 Task: Search one way flight ticket for 5 adults, 1 child, 2 infants in seat and 1 infant on lap in business from Hartford: Bradley International Airport to Evansville: Evansville Regional Airport on 5-3-2023. Choice of flights is Singapure airlines. Number of bags: 1 carry on bag. Price is upto 110000. Outbound departure time preference is 13:45.
Action: Mouse moved to (356, 147)
Screenshot: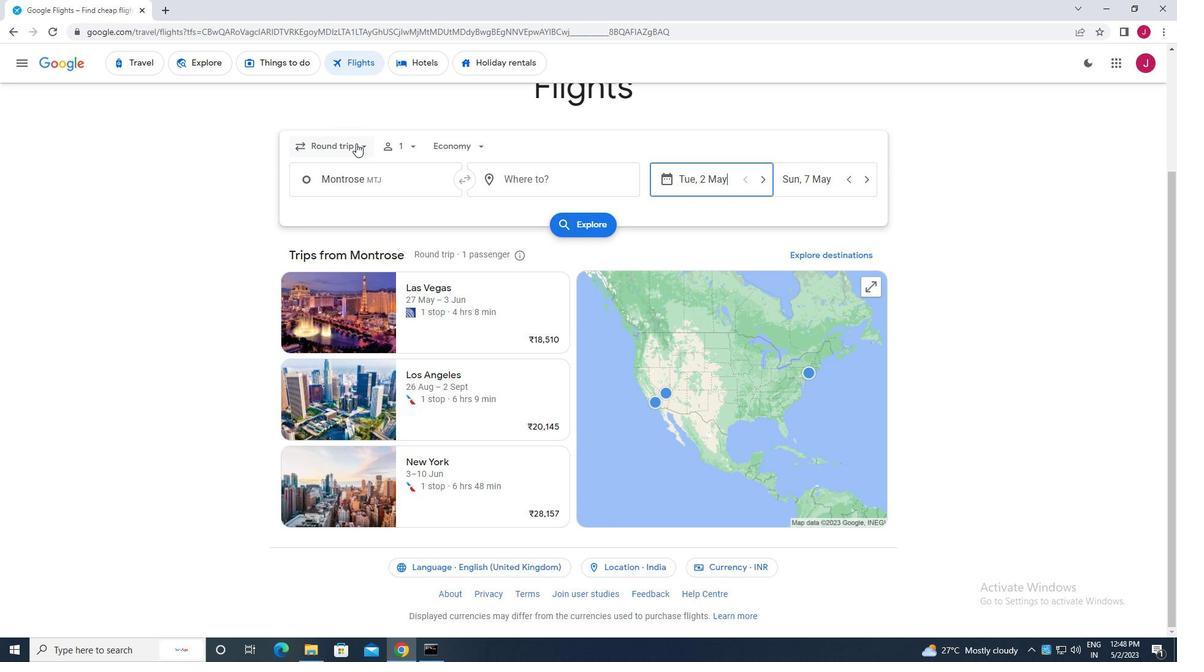 
Action: Mouse pressed left at (356, 147)
Screenshot: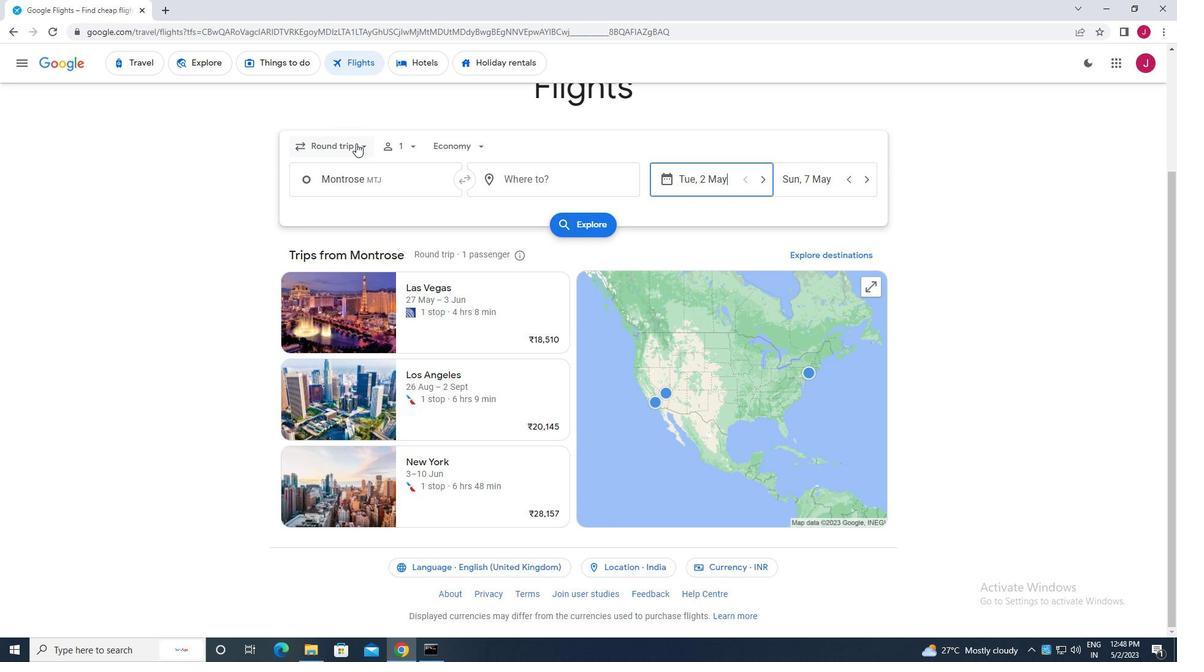 
Action: Mouse moved to (352, 202)
Screenshot: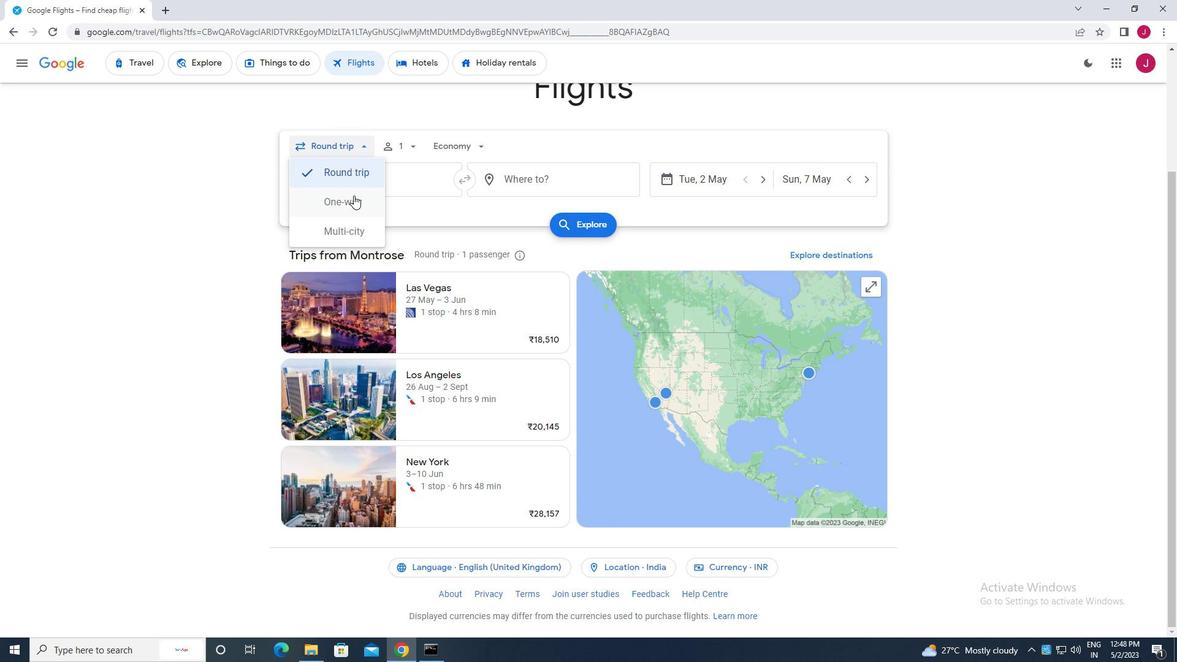 
Action: Mouse pressed left at (352, 202)
Screenshot: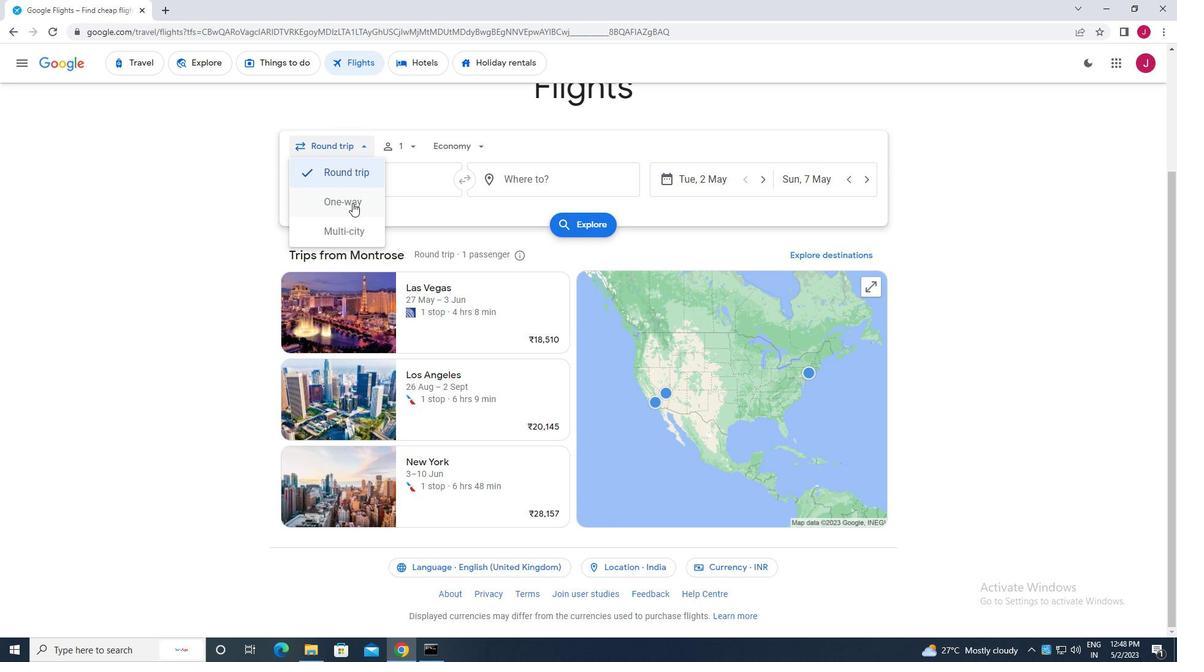 
Action: Mouse moved to (411, 149)
Screenshot: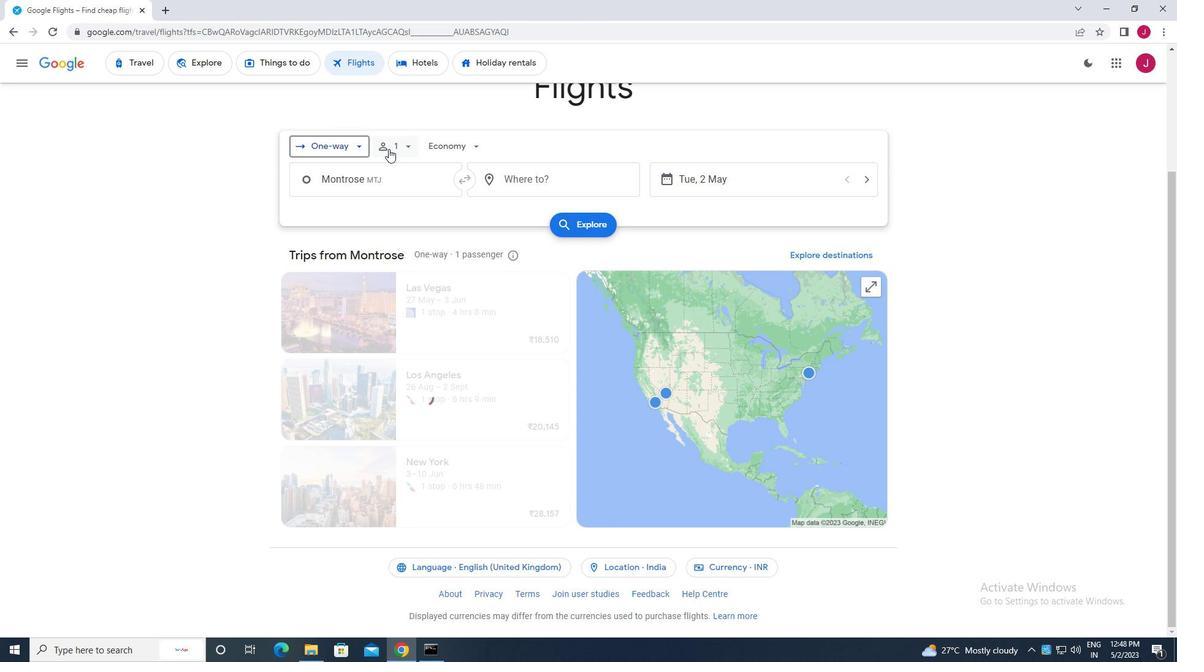 
Action: Mouse pressed left at (411, 149)
Screenshot: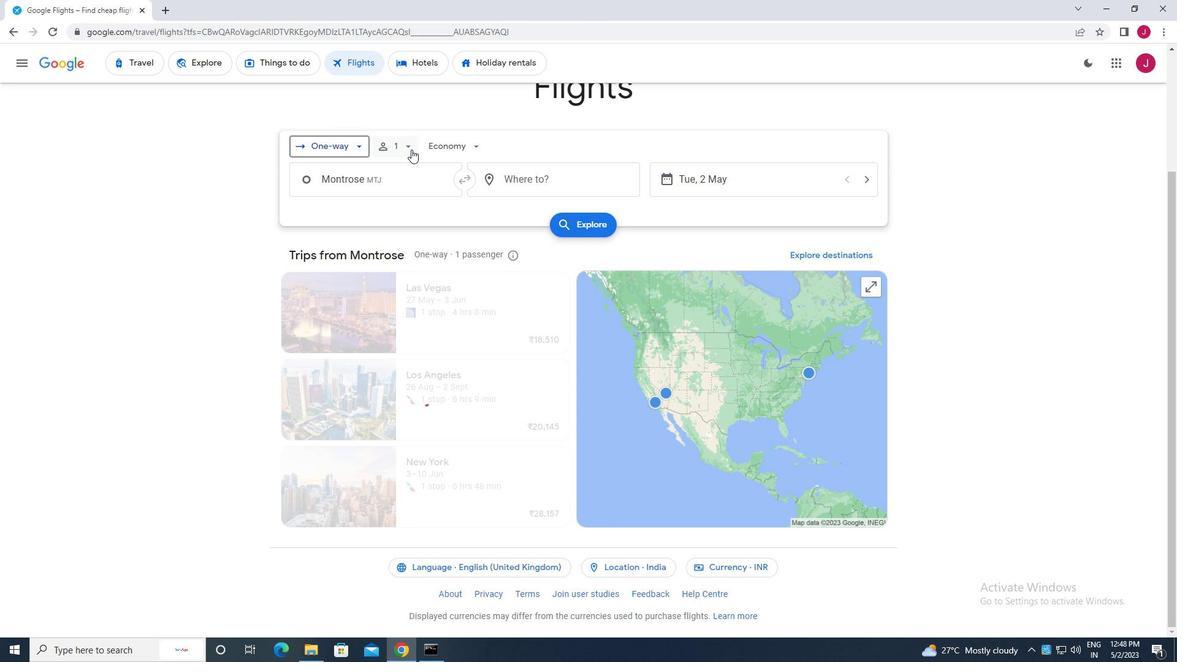 
Action: Mouse moved to (503, 178)
Screenshot: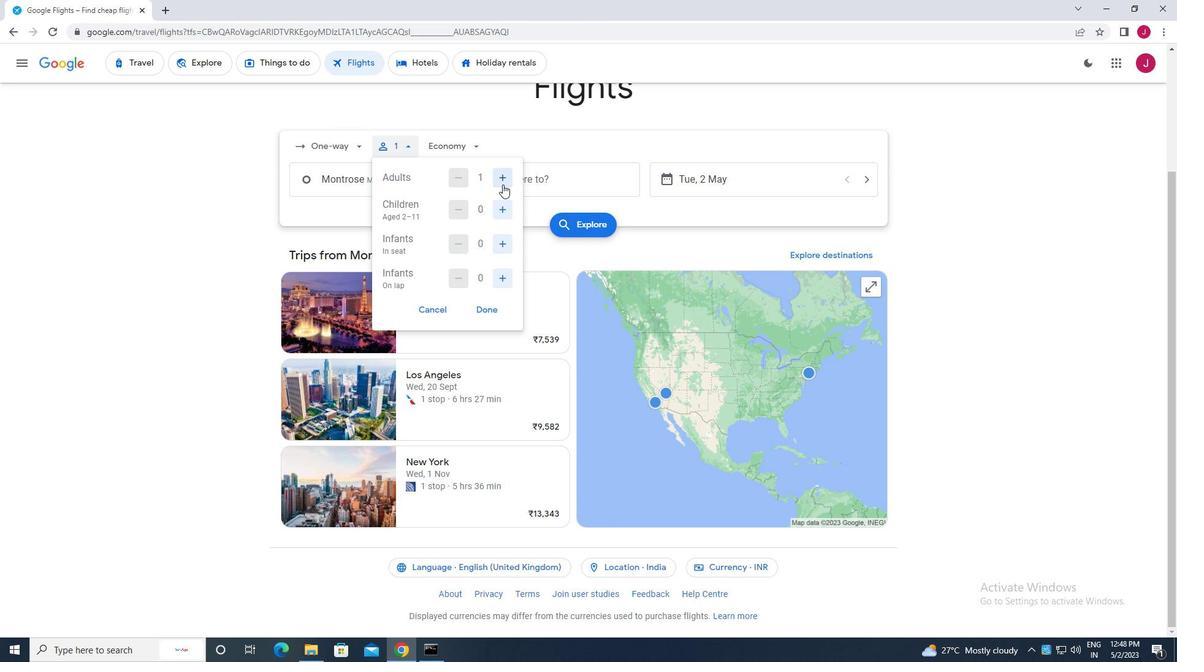 
Action: Mouse pressed left at (503, 178)
Screenshot: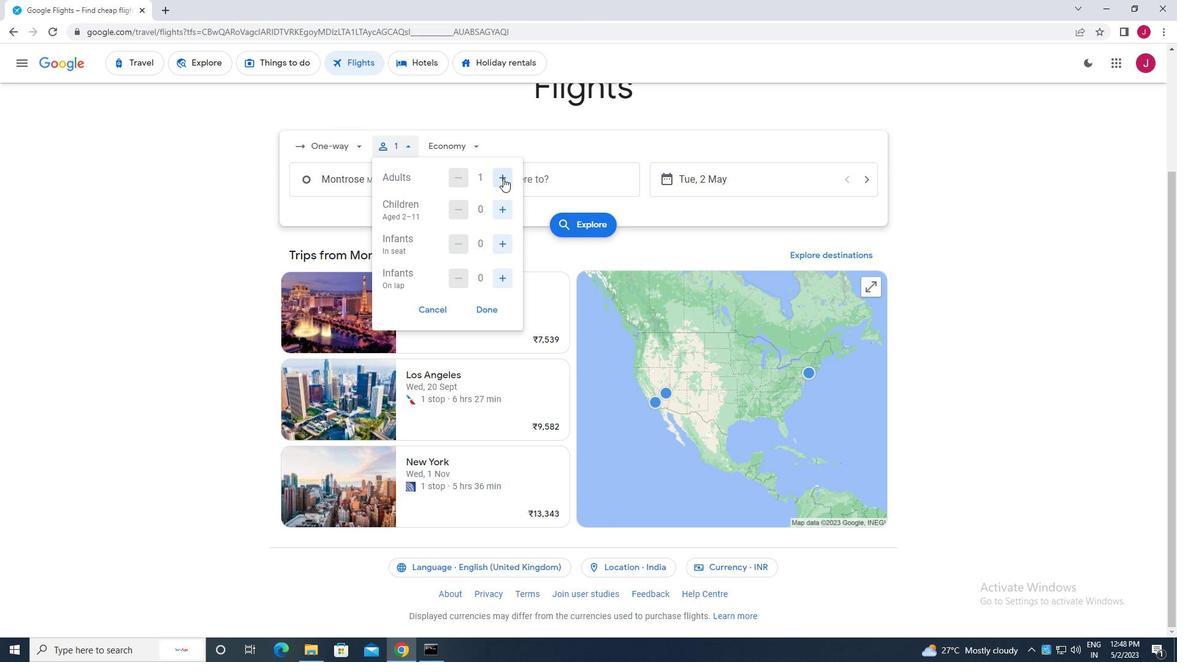 
Action: Mouse pressed left at (503, 178)
Screenshot: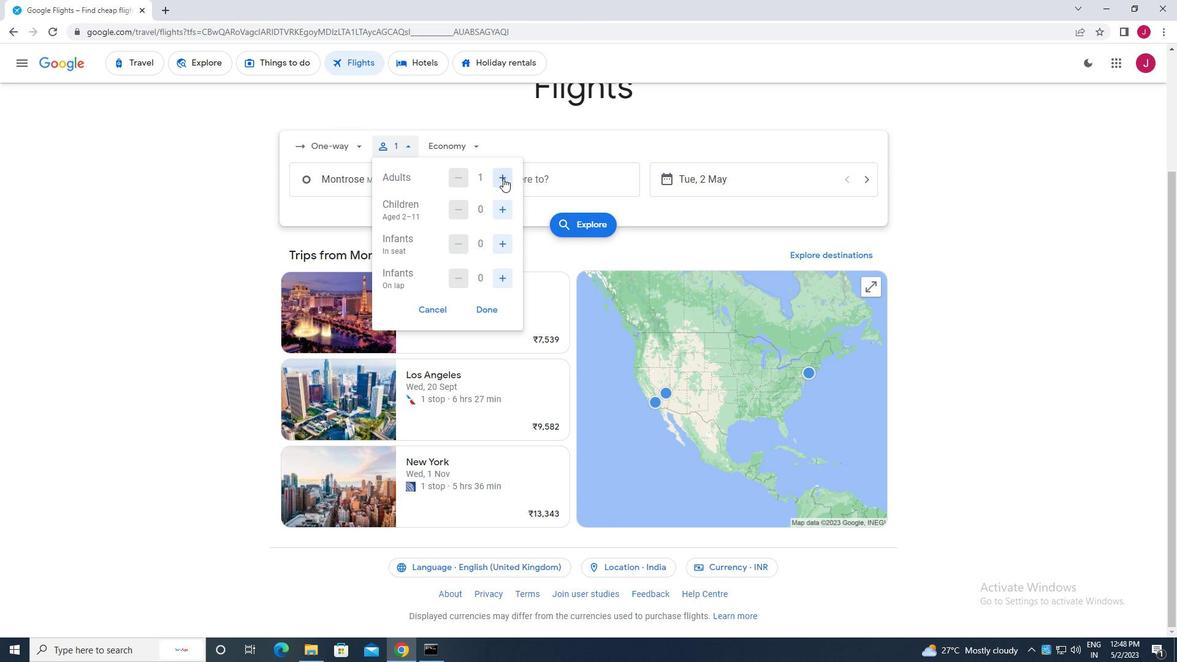 
Action: Mouse pressed left at (503, 178)
Screenshot: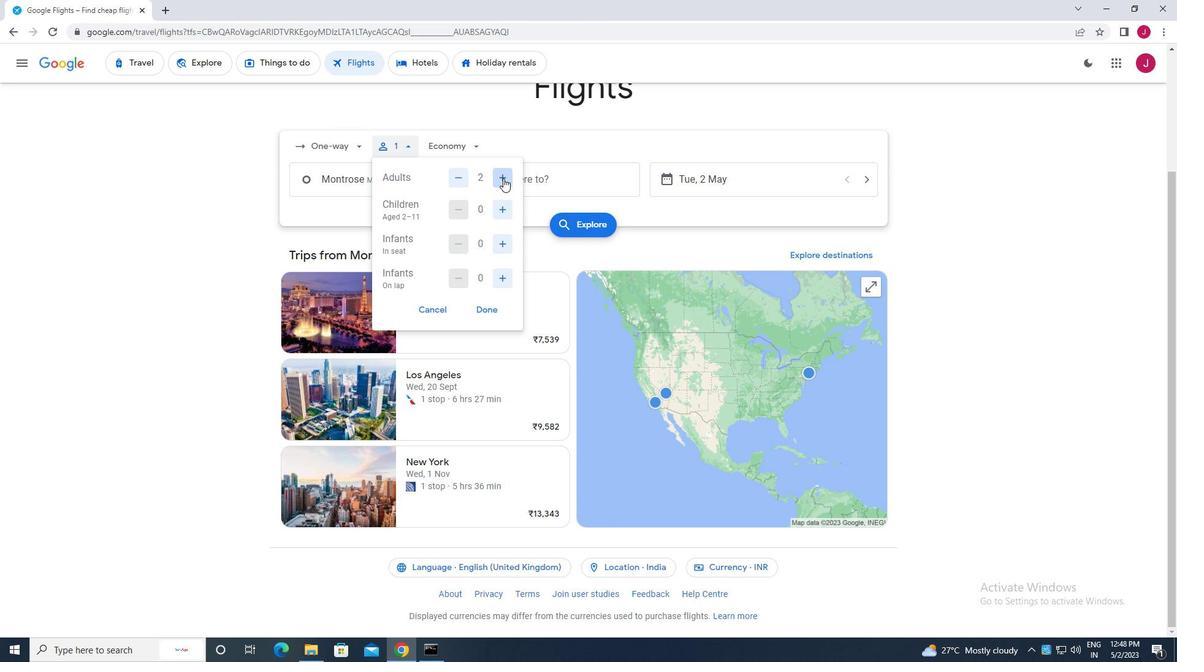 
Action: Mouse pressed left at (503, 178)
Screenshot: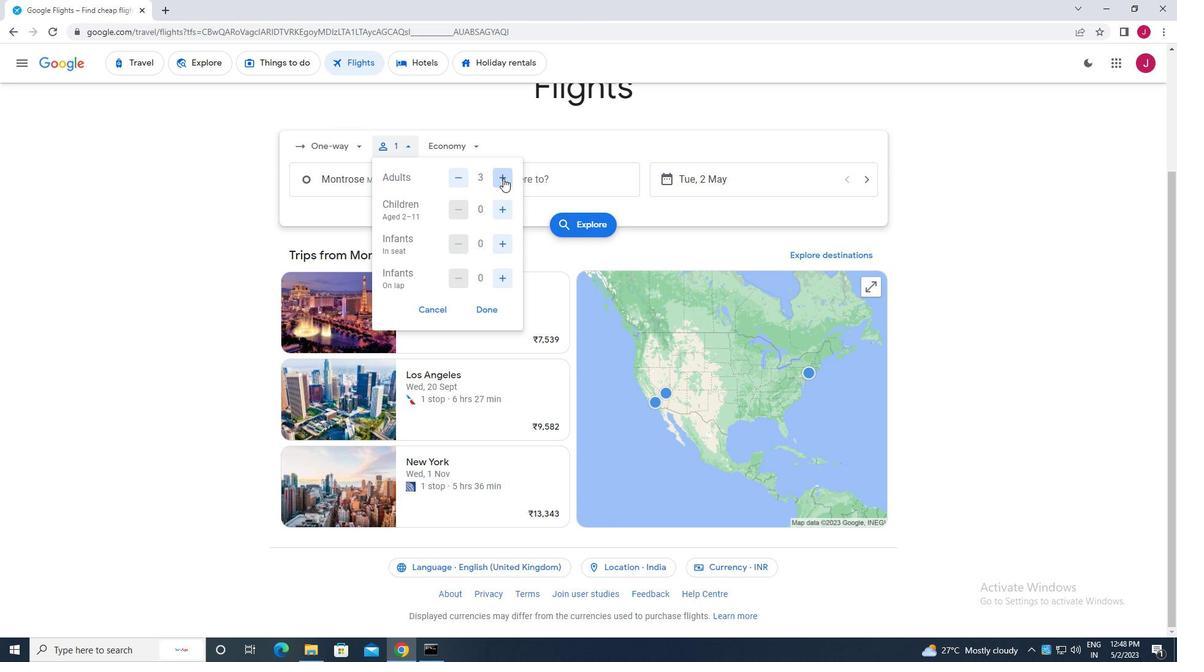 
Action: Mouse moved to (509, 207)
Screenshot: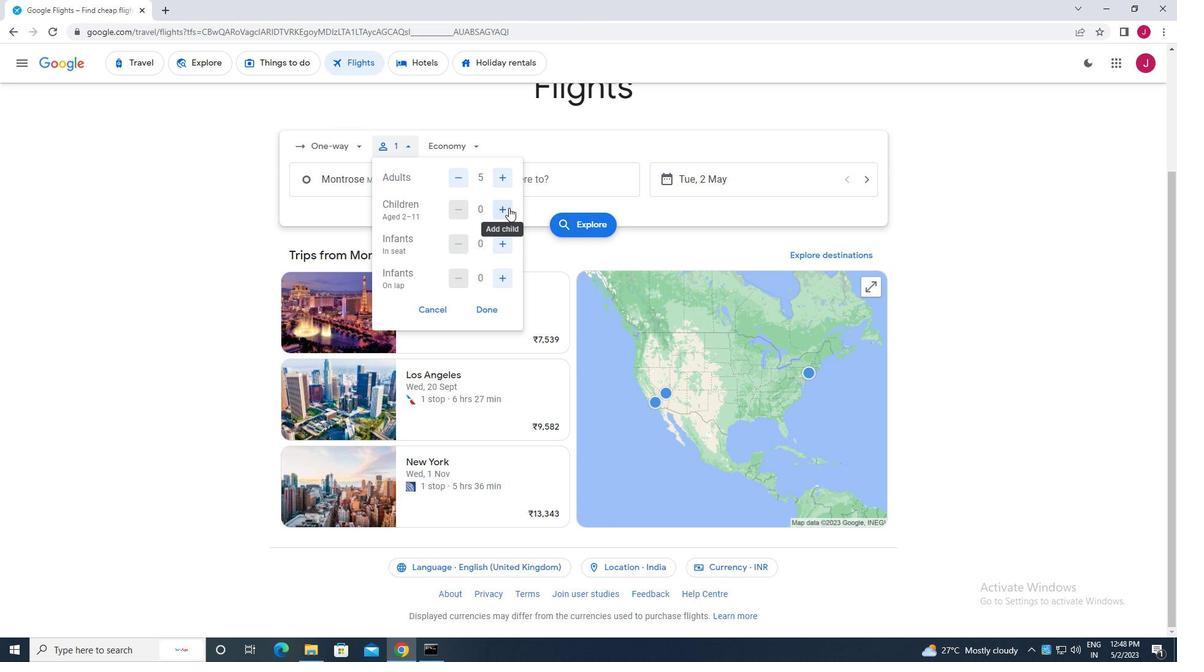 
Action: Mouse pressed left at (509, 207)
Screenshot: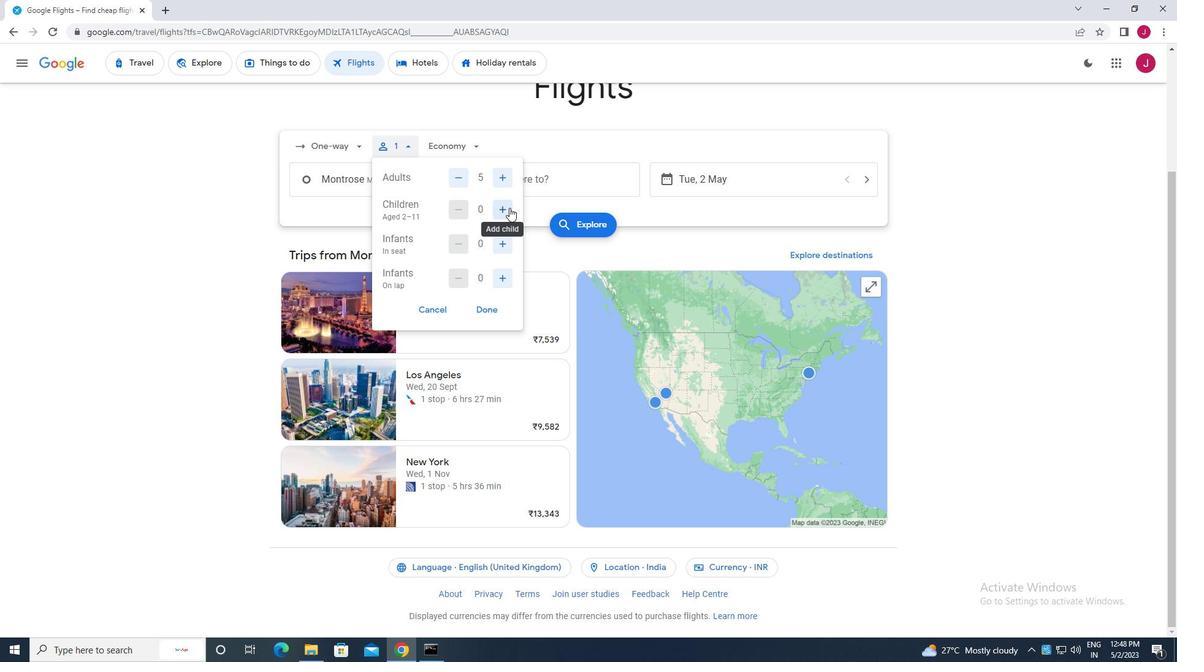 
Action: Mouse moved to (505, 243)
Screenshot: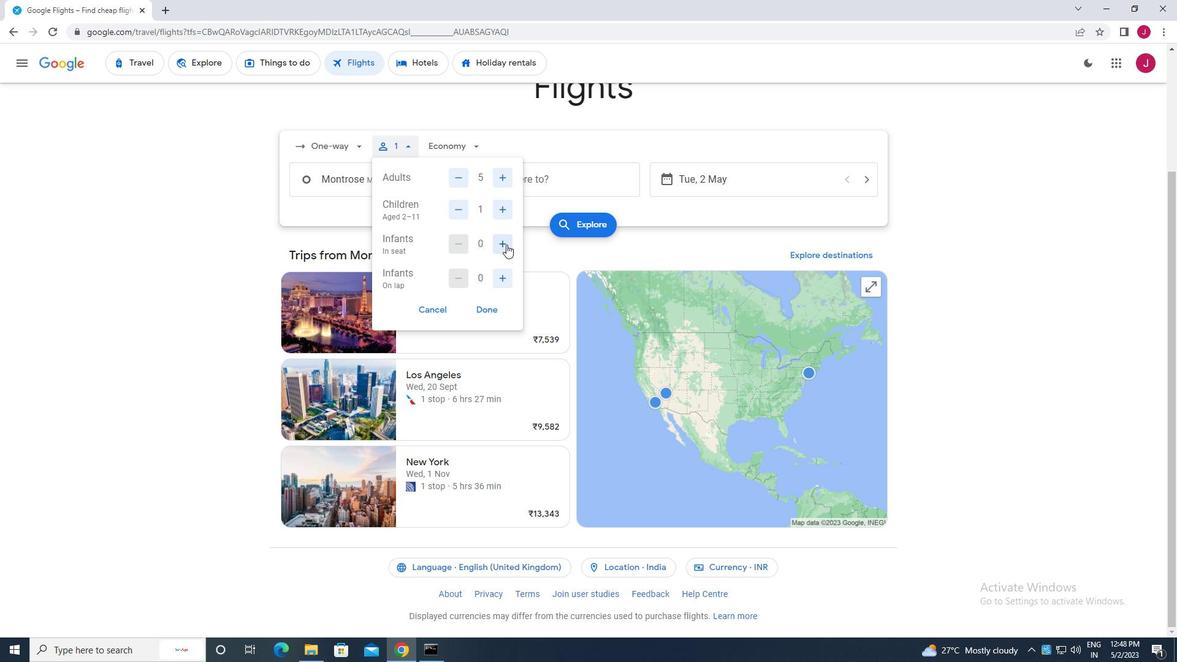 
Action: Mouse pressed left at (505, 243)
Screenshot: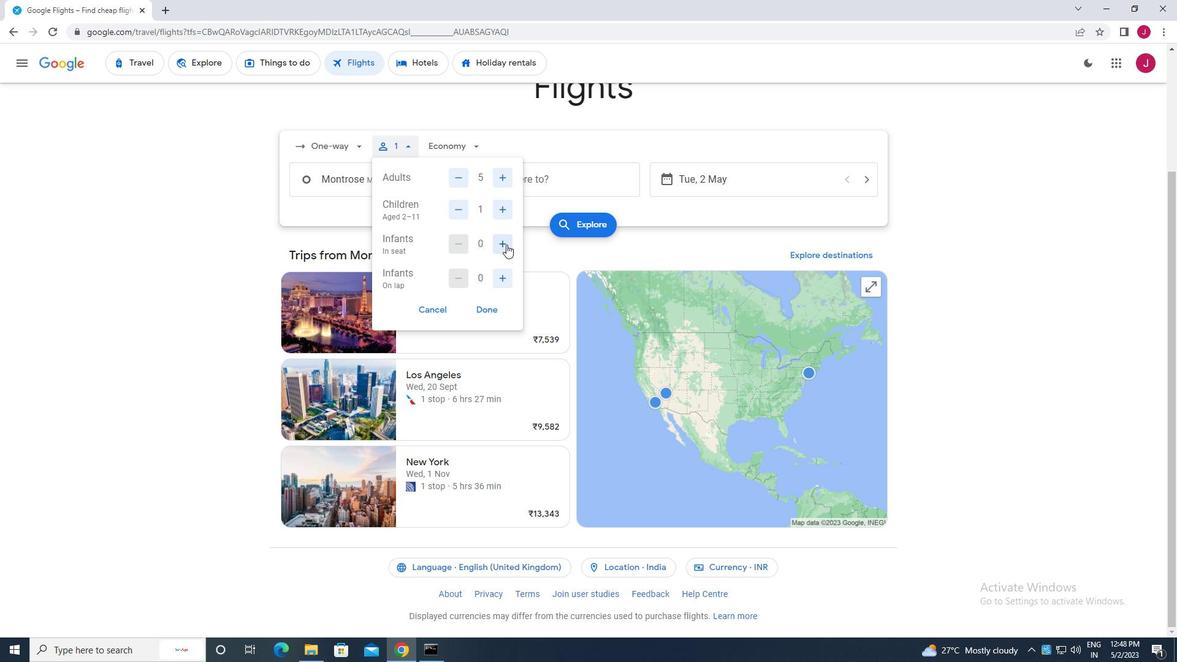 
Action: Mouse pressed left at (505, 243)
Screenshot: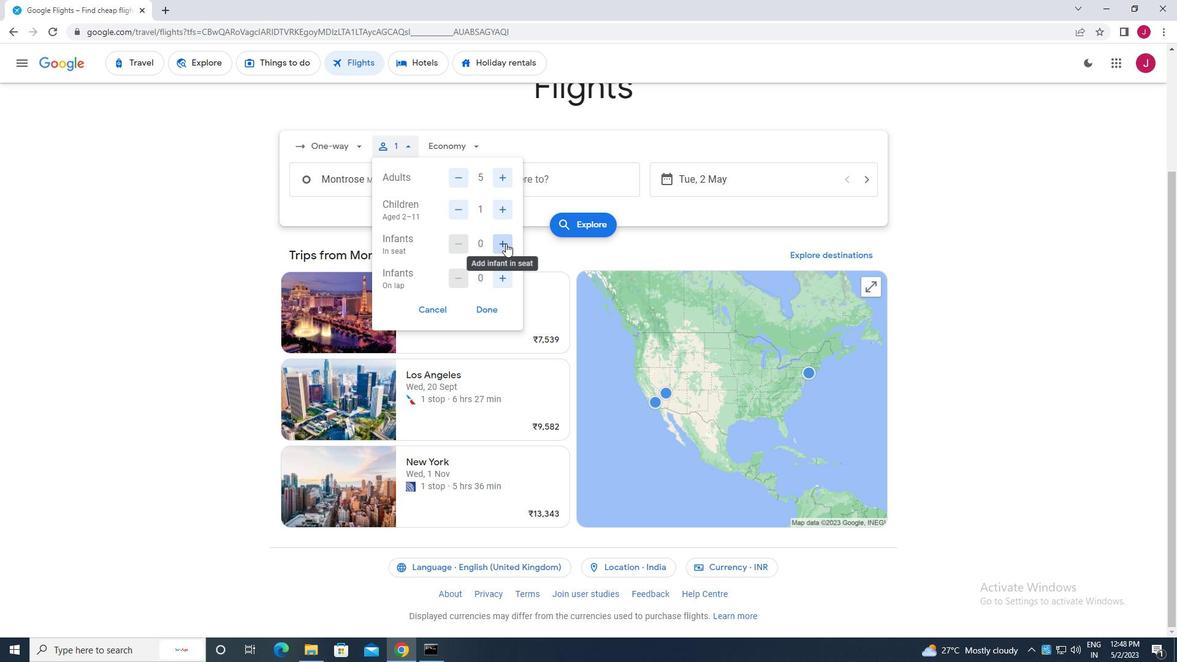 
Action: Mouse moved to (504, 278)
Screenshot: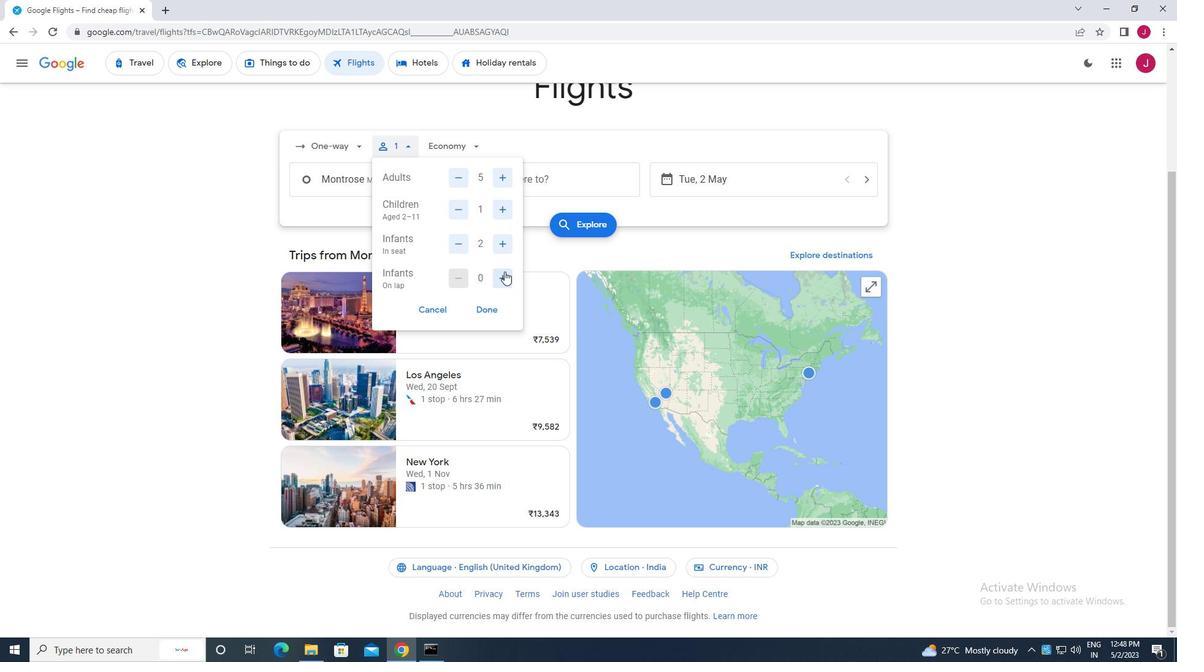 
Action: Mouse pressed left at (504, 278)
Screenshot: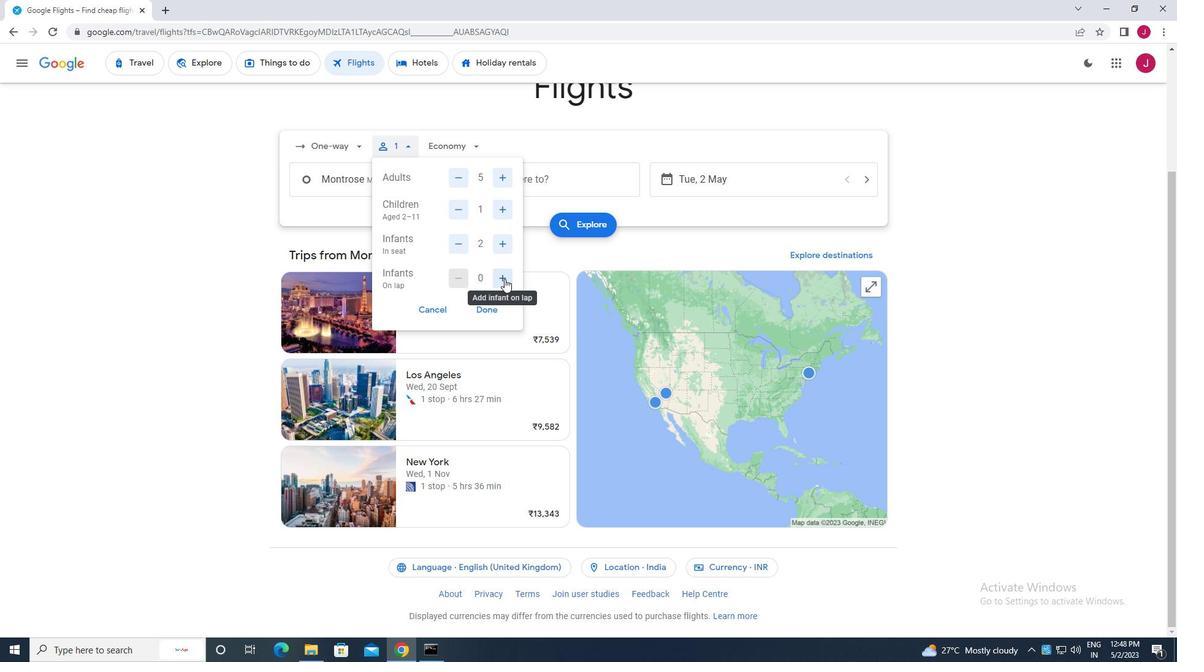 
Action: Mouse moved to (487, 304)
Screenshot: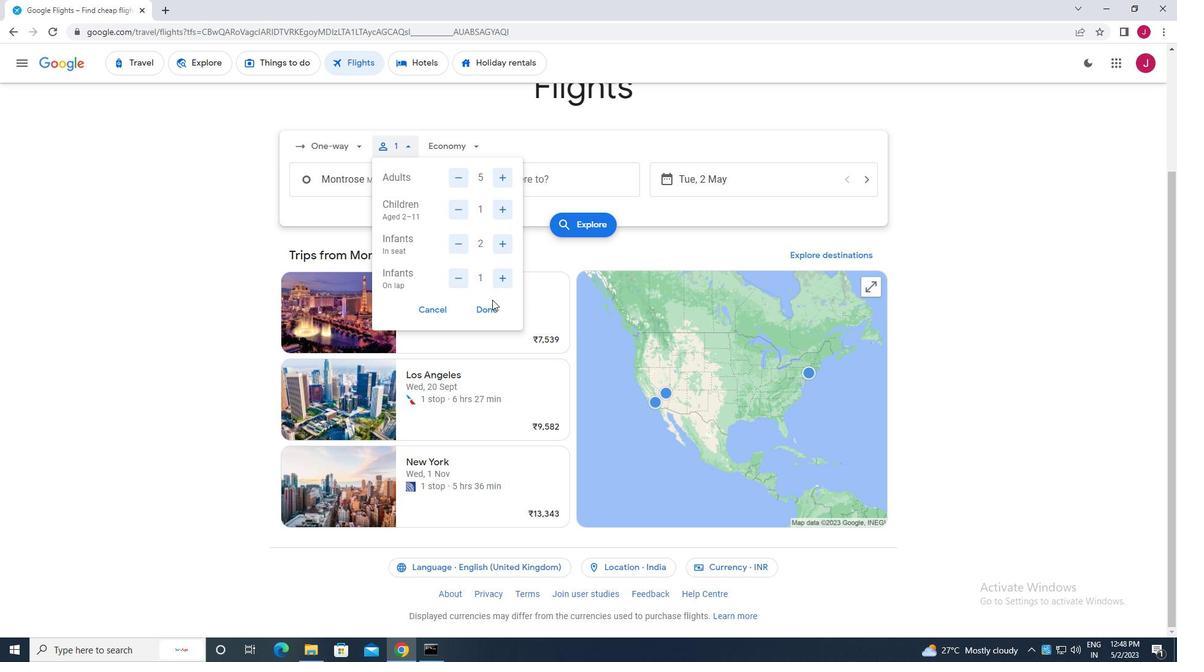 
Action: Mouse pressed left at (487, 304)
Screenshot: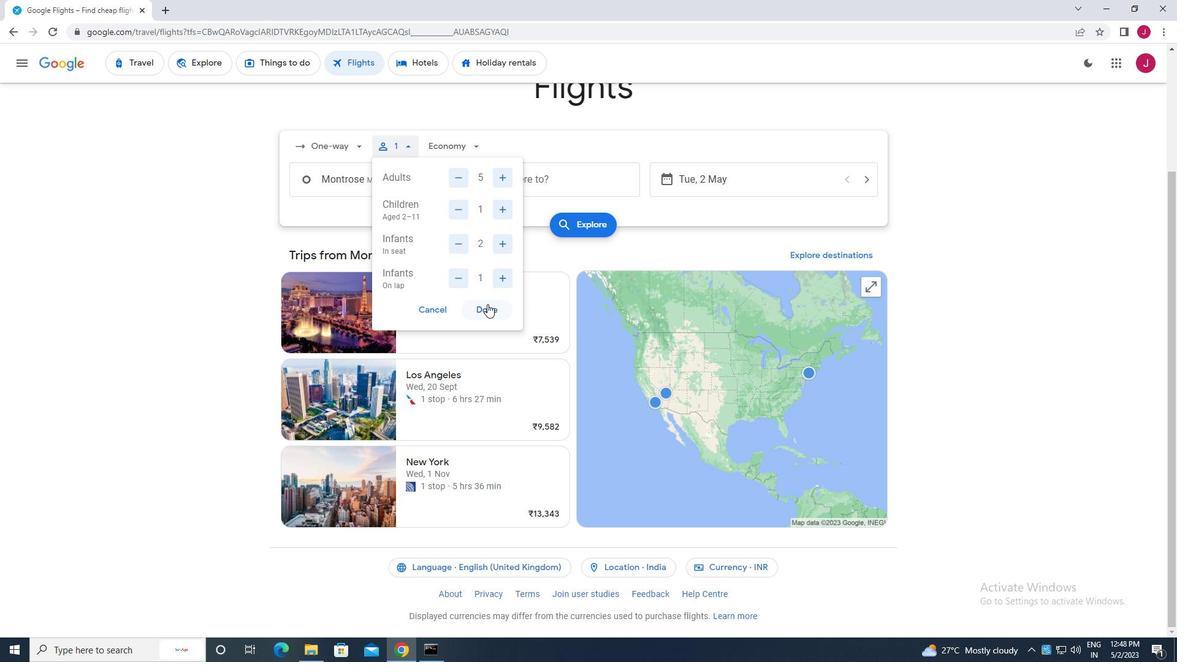 
Action: Mouse moved to (462, 148)
Screenshot: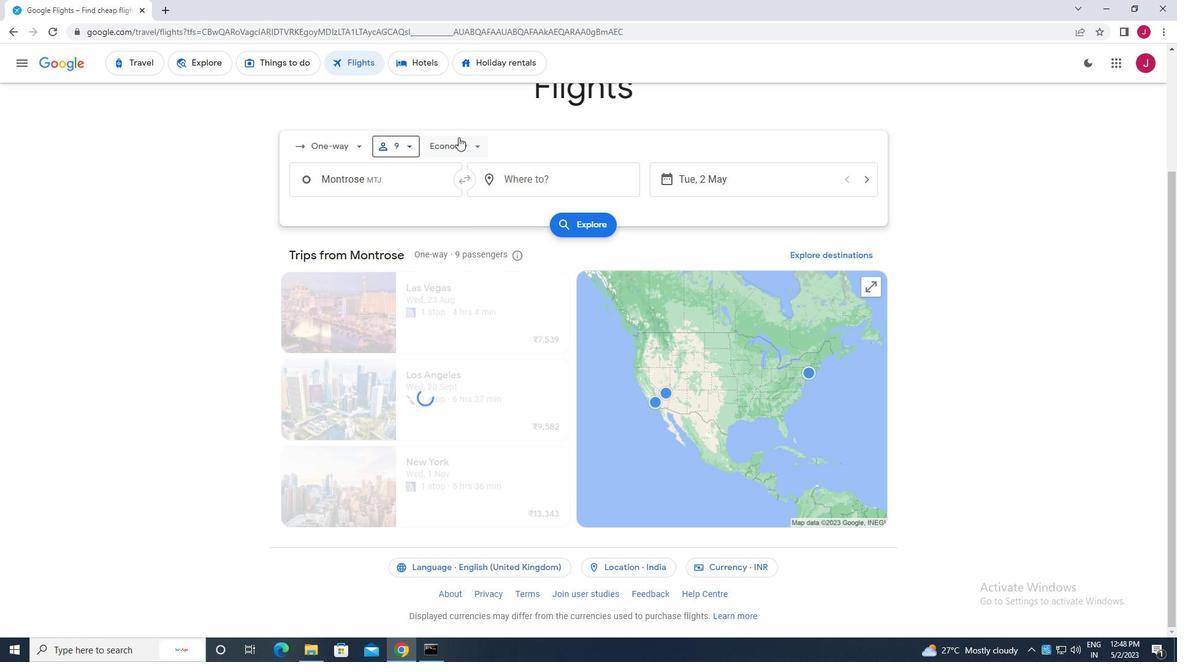 
Action: Mouse pressed left at (462, 148)
Screenshot: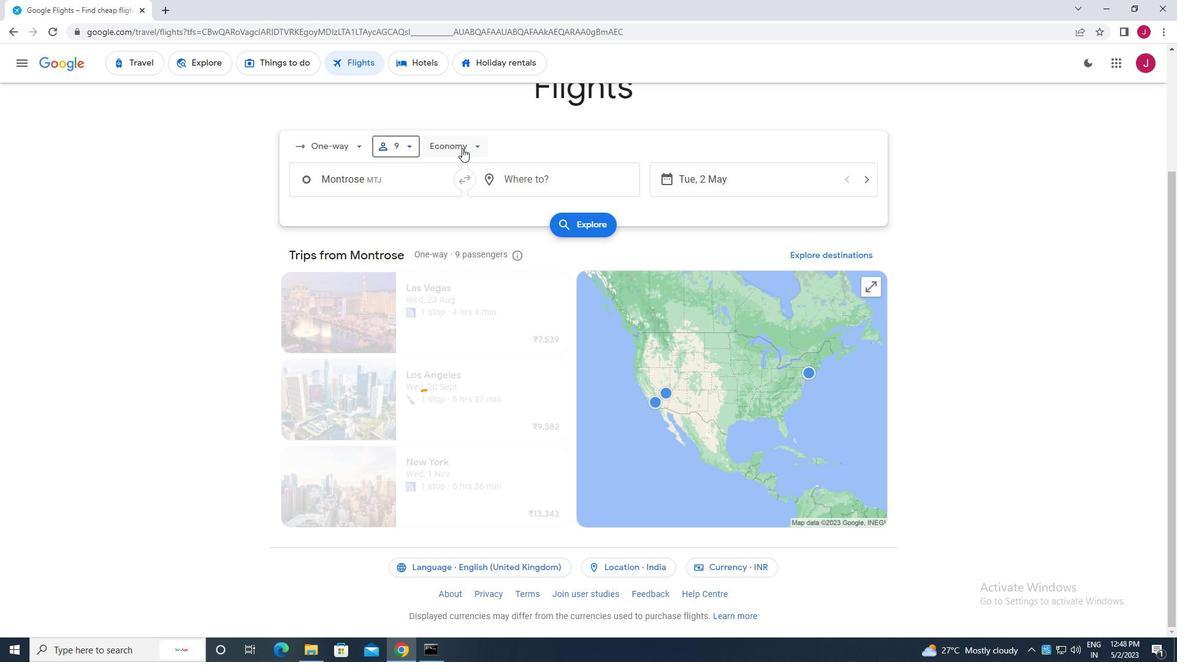 
Action: Mouse moved to (472, 233)
Screenshot: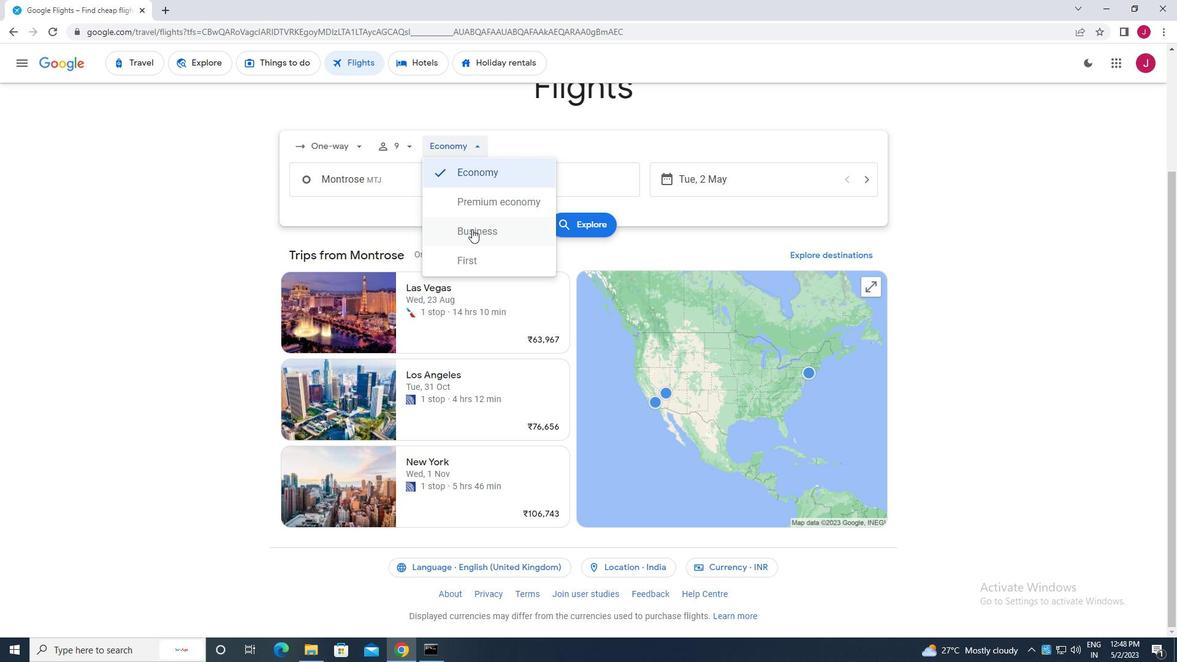 
Action: Mouse pressed left at (472, 233)
Screenshot: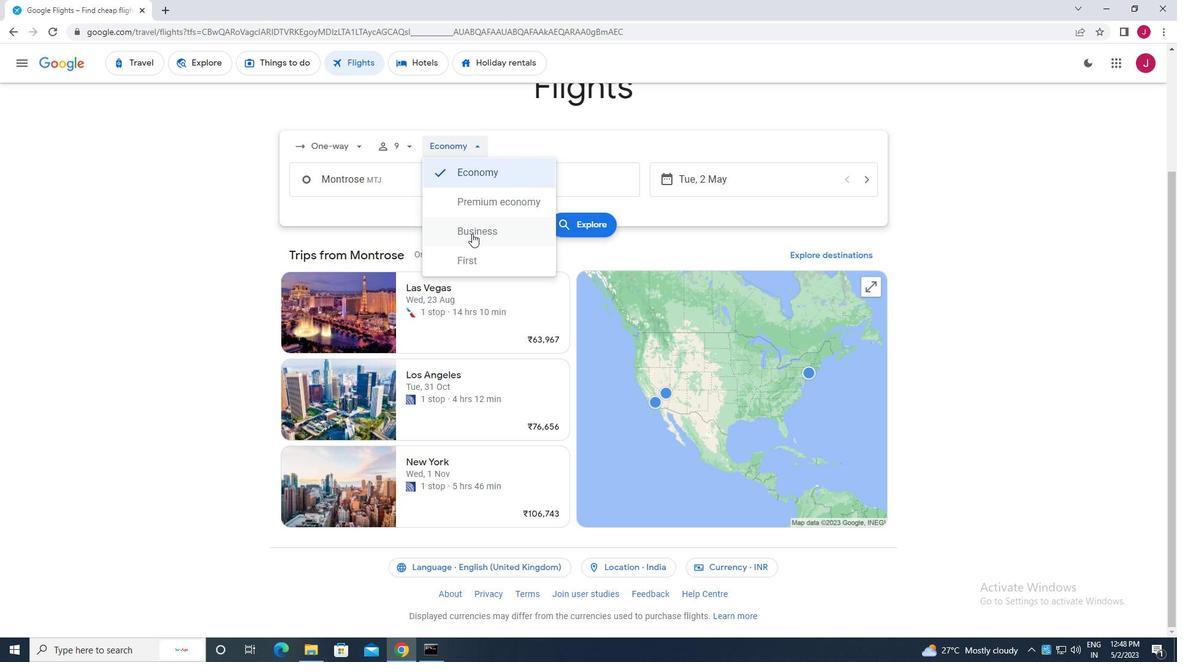 
Action: Mouse moved to (401, 182)
Screenshot: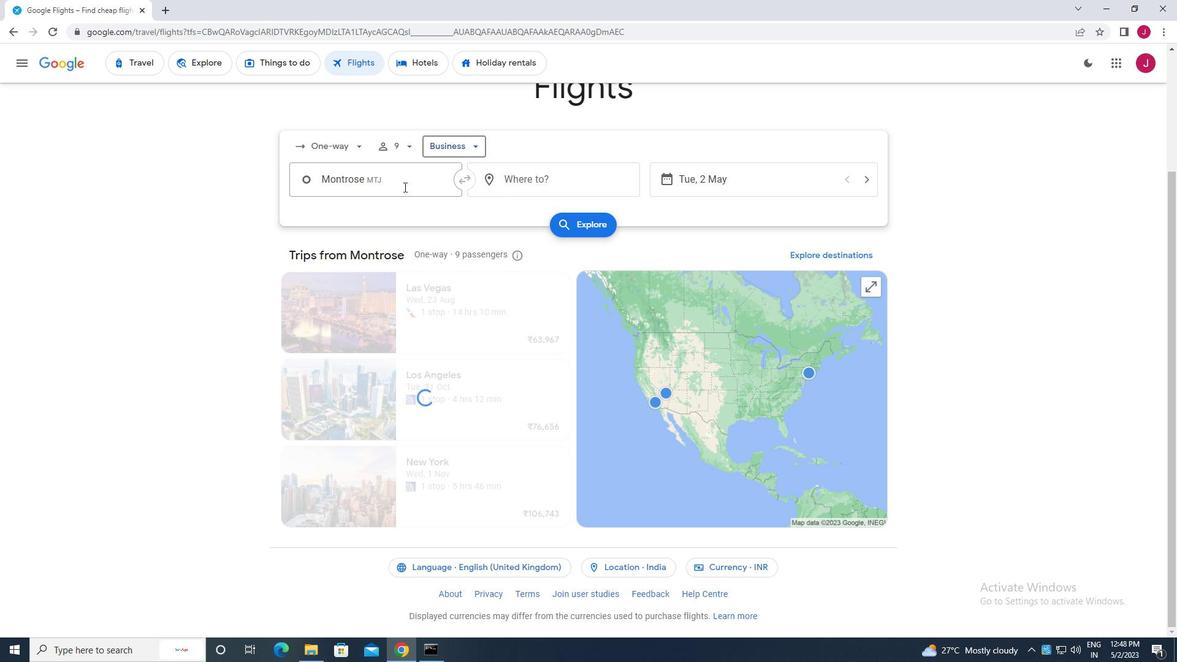 
Action: Mouse pressed left at (401, 182)
Screenshot: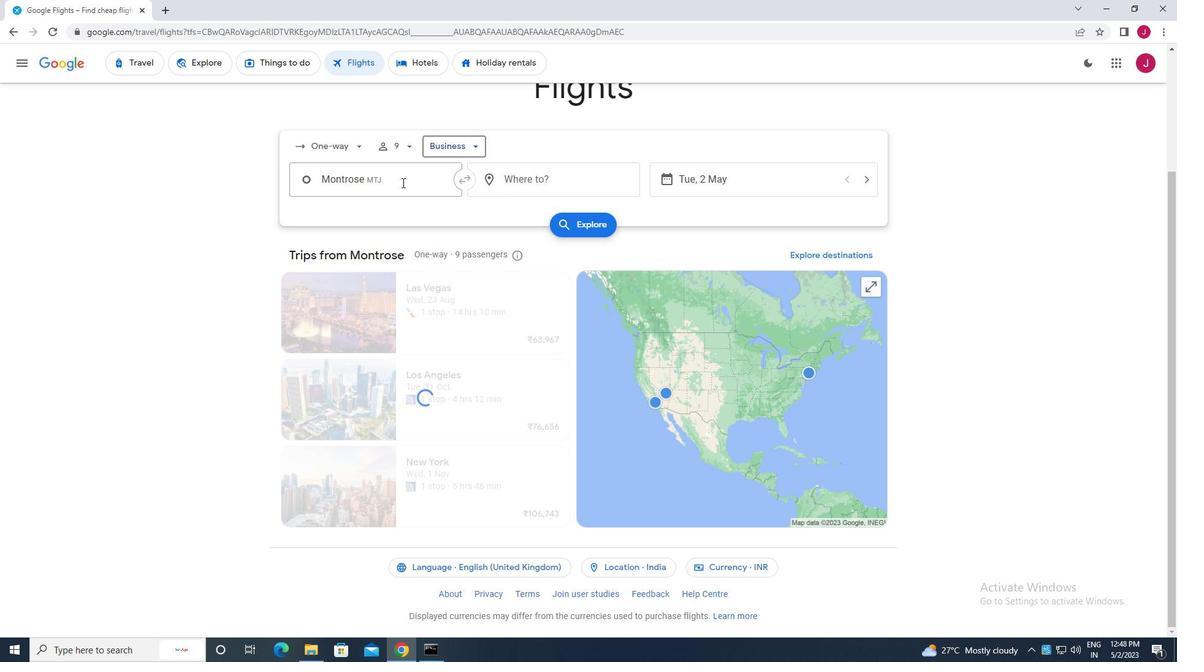 
Action: Mouse moved to (401, 182)
Screenshot: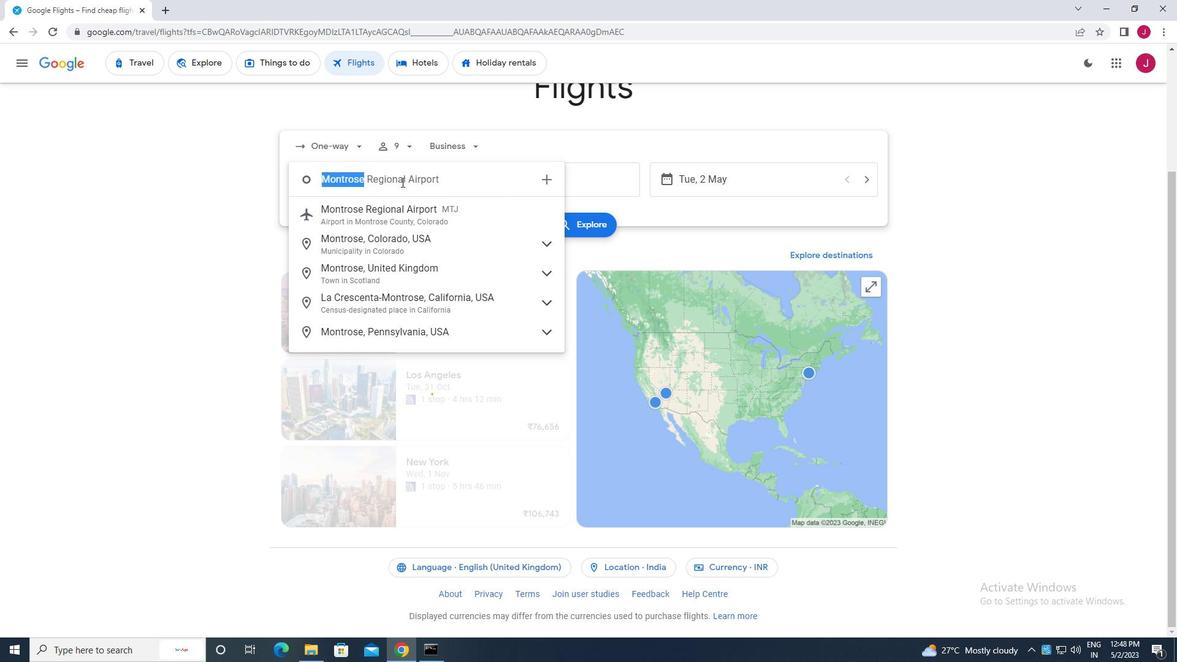 
Action: Key pressed hartford
Screenshot: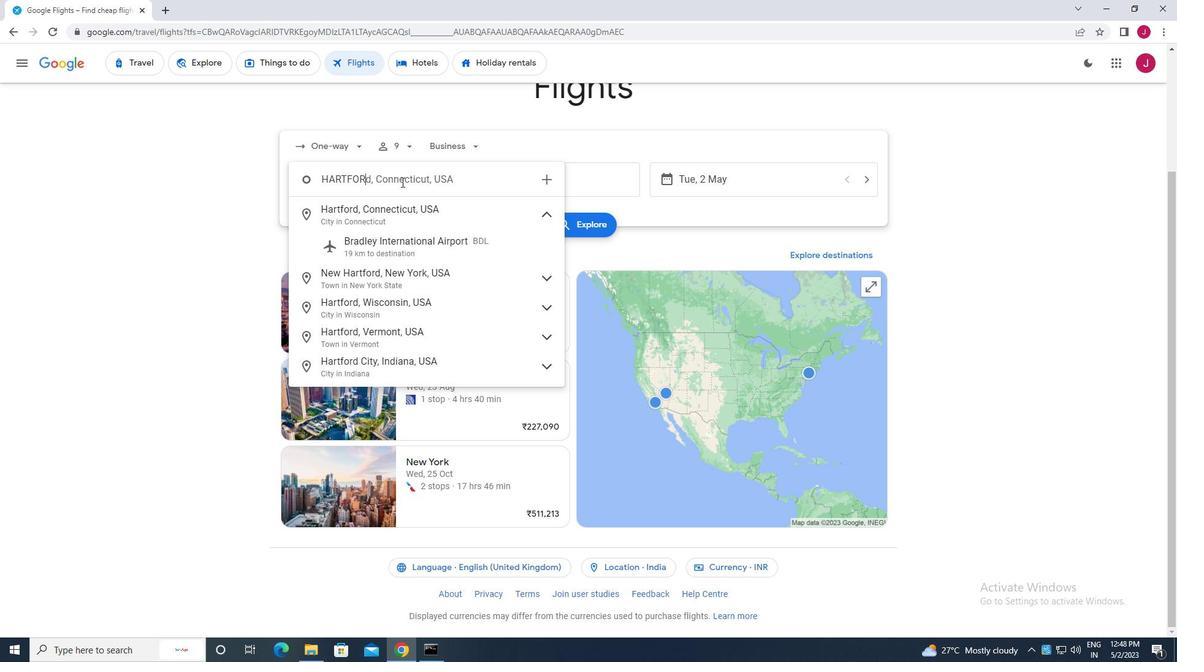 
Action: Mouse moved to (408, 242)
Screenshot: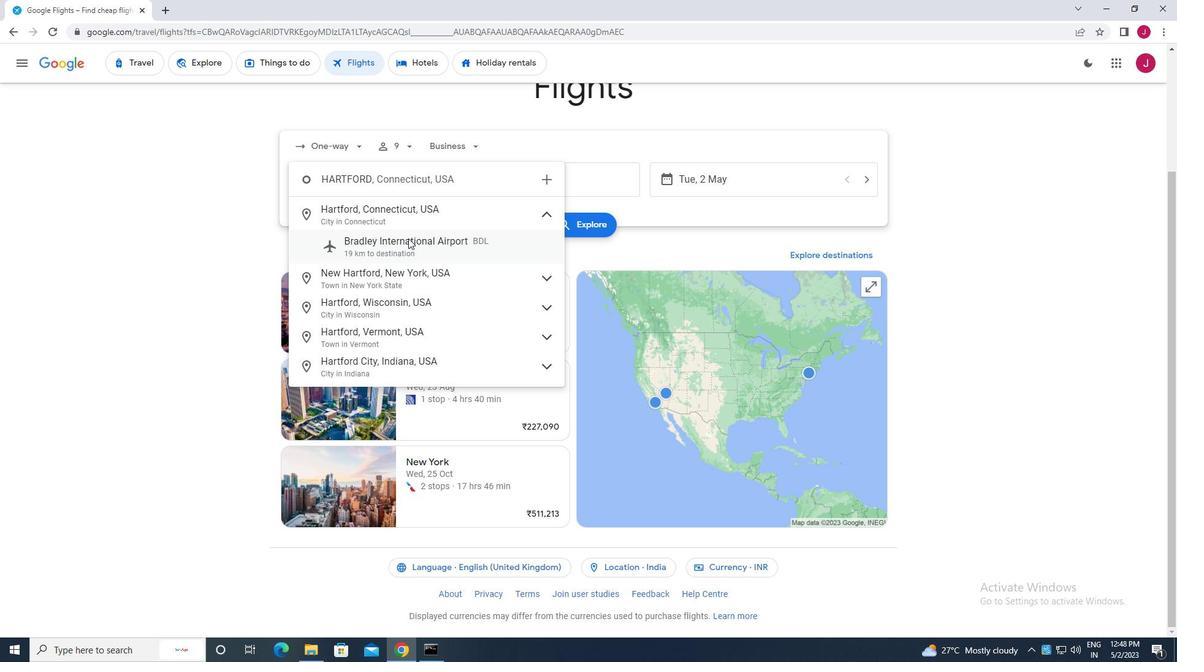 
Action: Mouse pressed left at (408, 242)
Screenshot: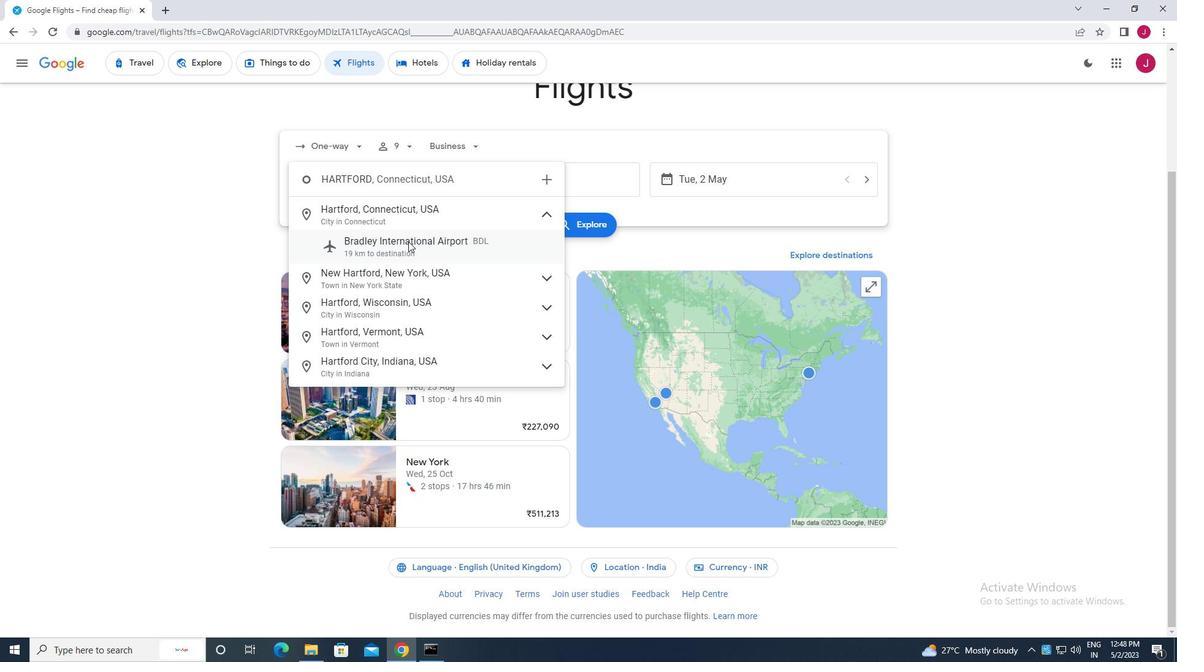 
Action: Mouse moved to (527, 186)
Screenshot: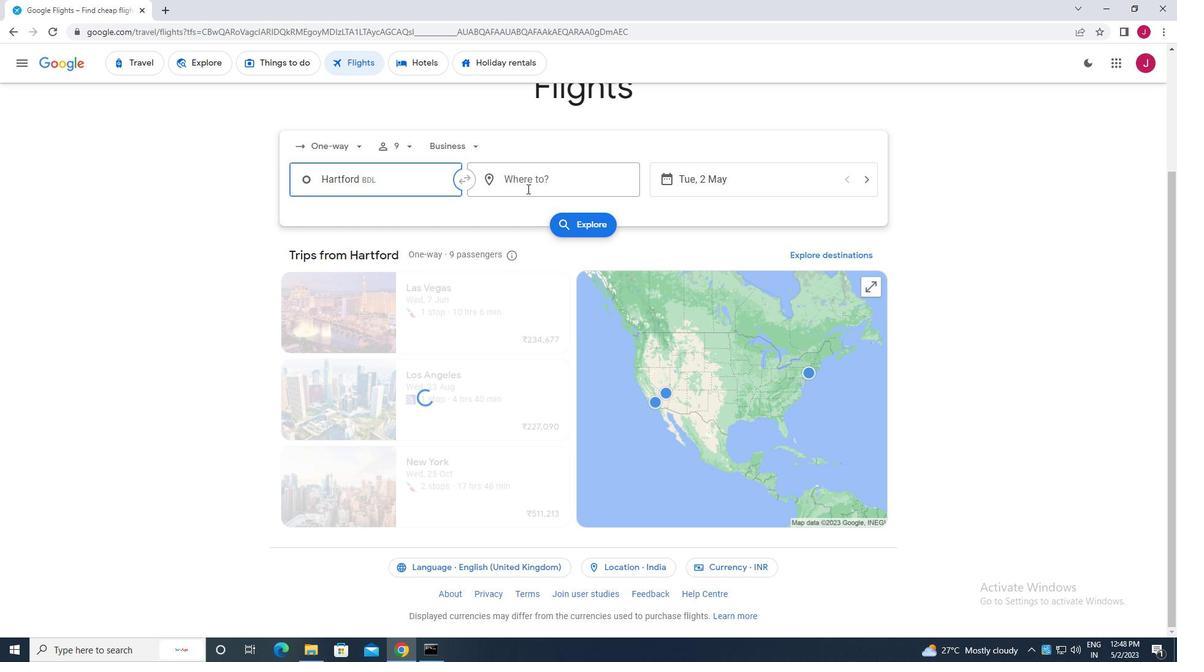 
Action: Mouse pressed left at (527, 186)
Screenshot: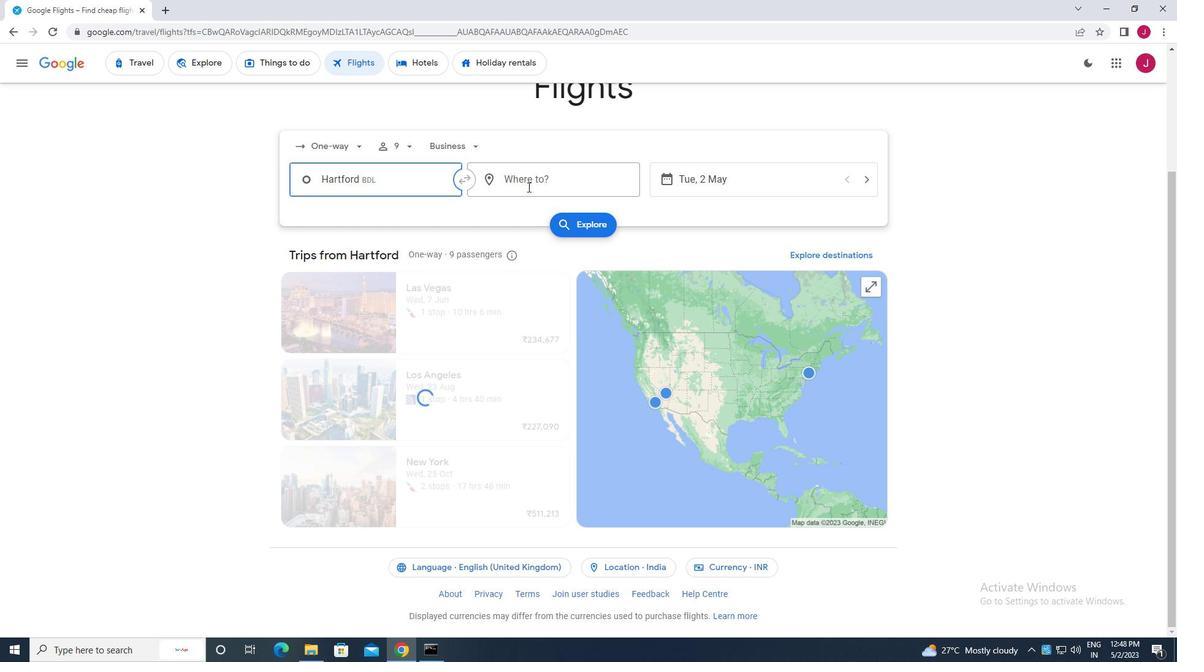 
Action: Mouse moved to (527, 187)
Screenshot: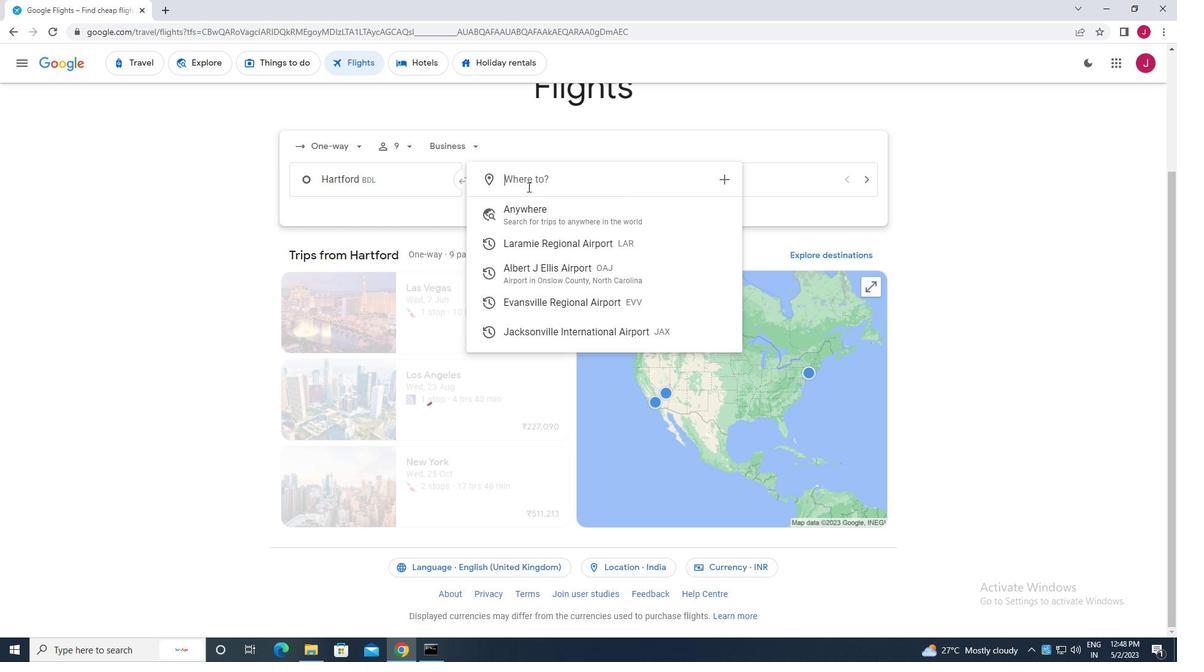 
Action: Key pressed evans
Screenshot: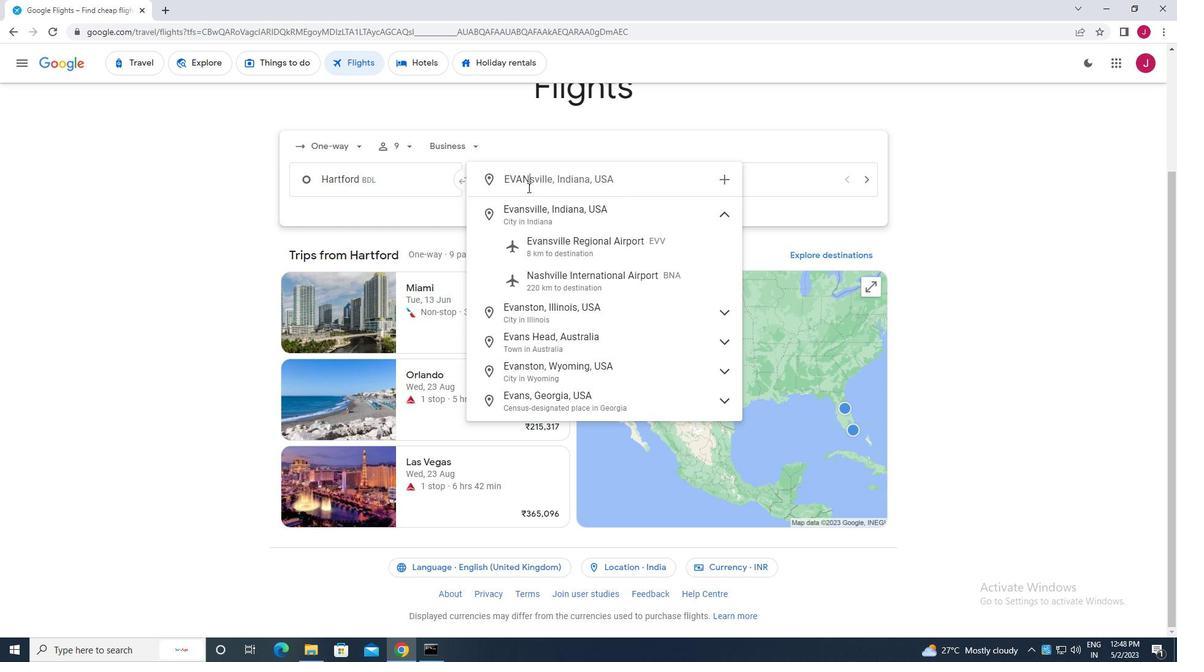 
Action: Mouse moved to (574, 249)
Screenshot: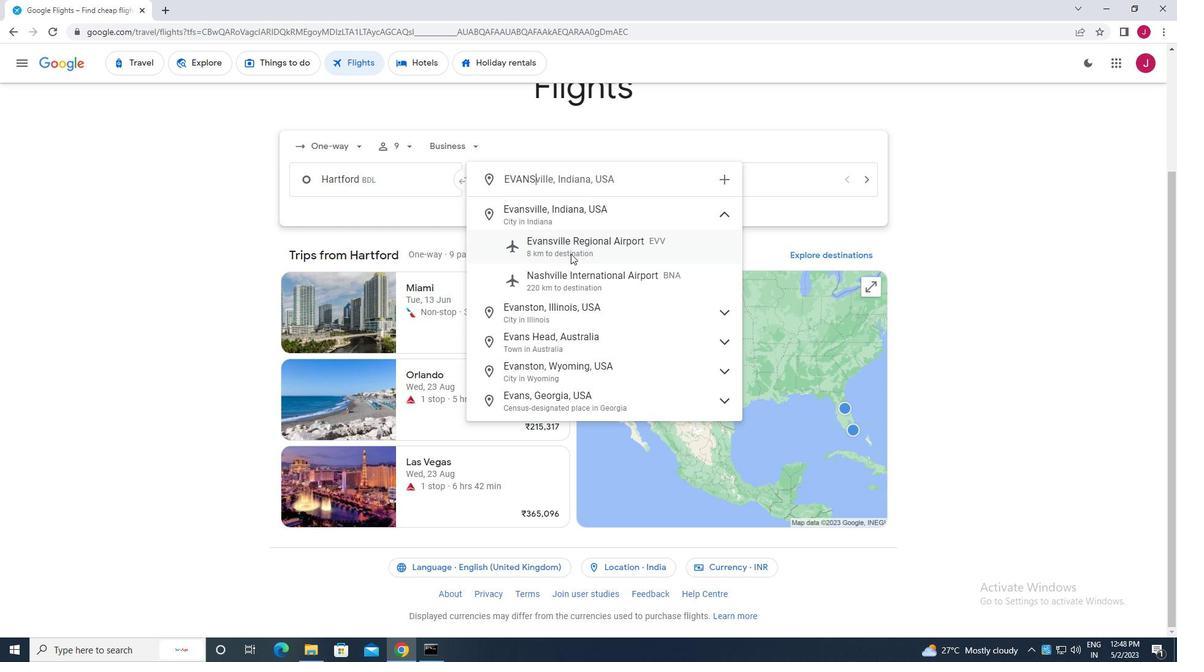 
Action: Mouse pressed left at (574, 249)
Screenshot: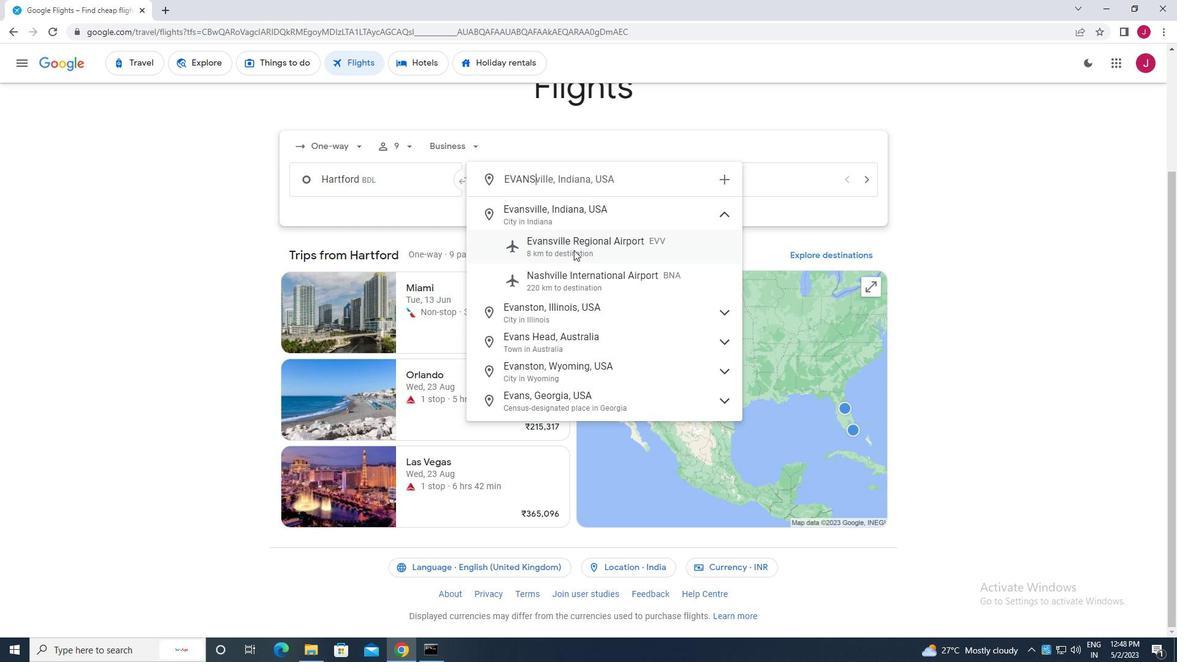 
Action: Mouse moved to (730, 188)
Screenshot: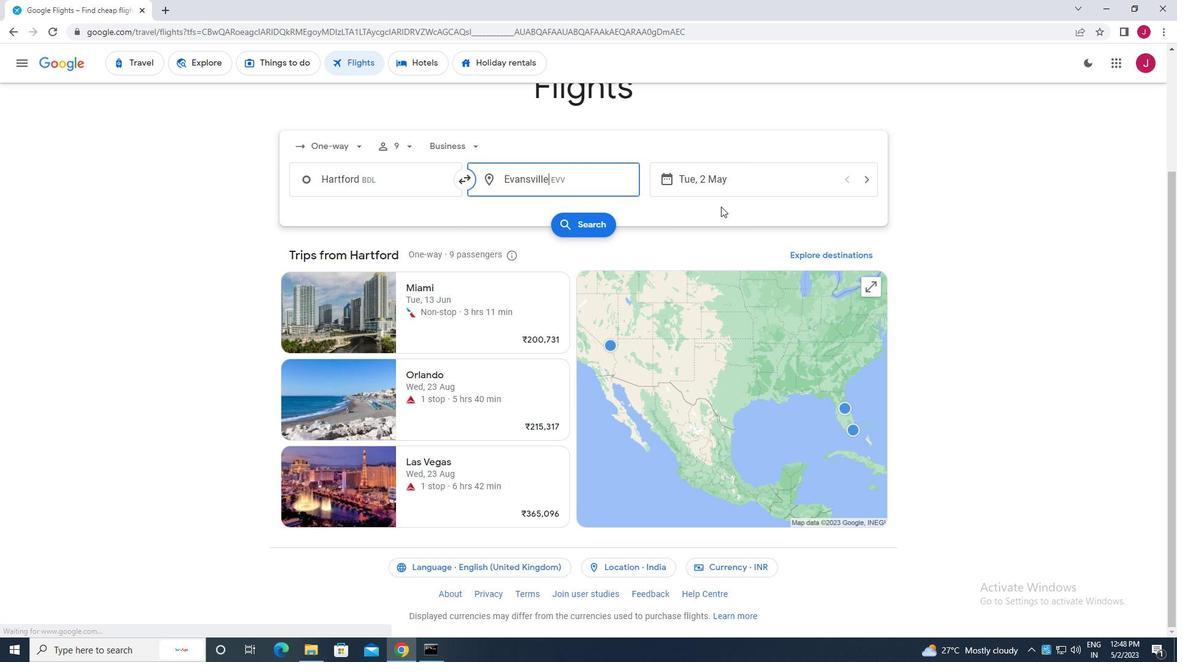 
Action: Mouse pressed left at (730, 188)
Screenshot: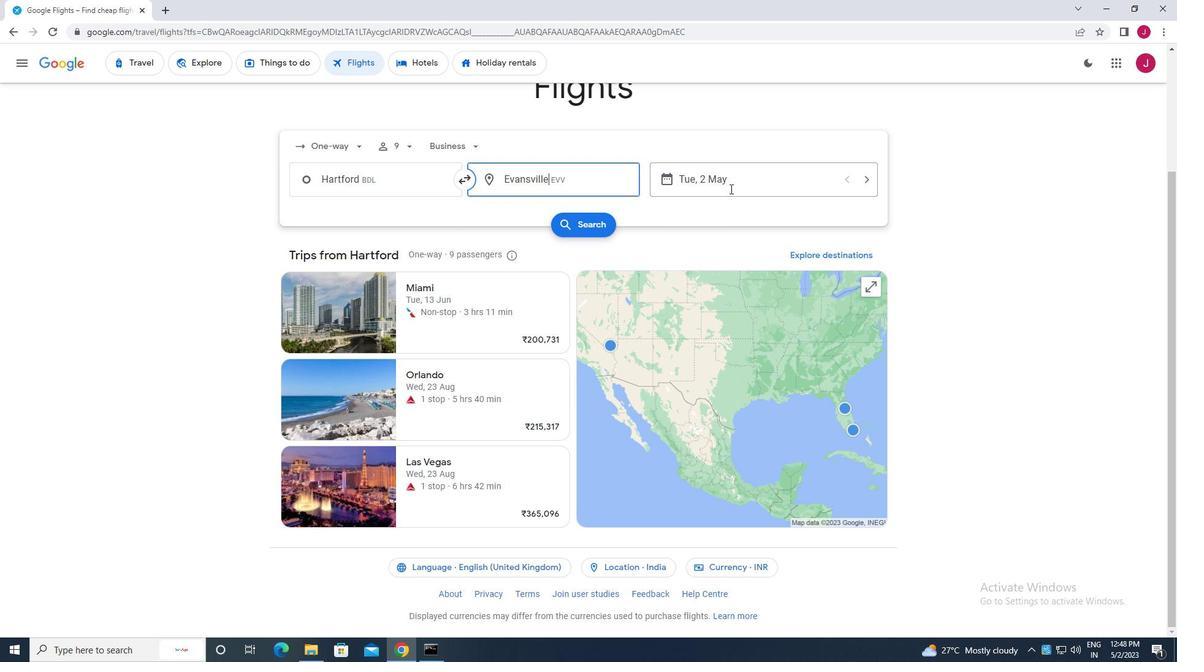 
Action: Mouse moved to (530, 280)
Screenshot: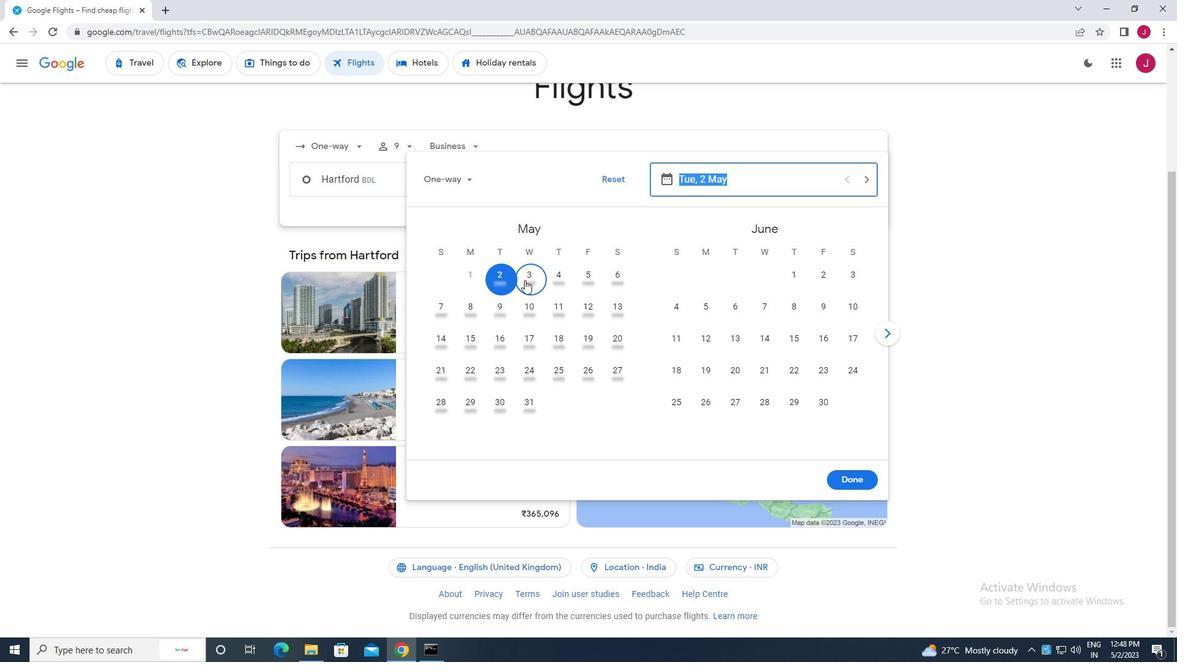
Action: Mouse pressed left at (530, 280)
Screenshot: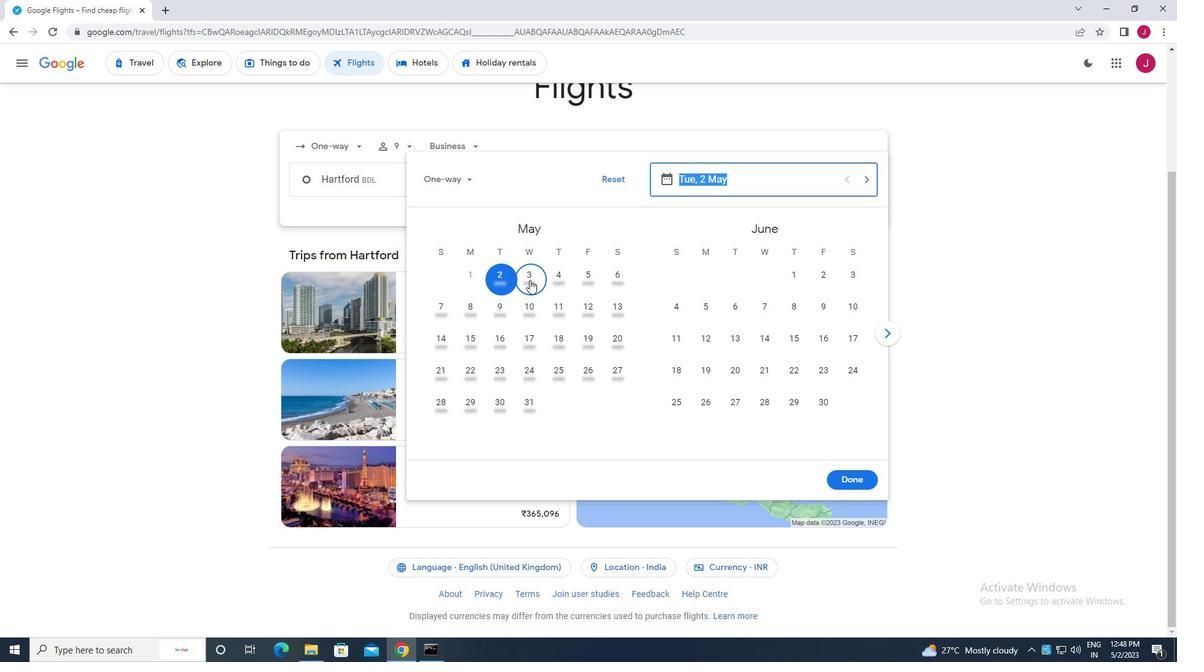 
Action: Mouse moved to (842, 476)
Screenshot: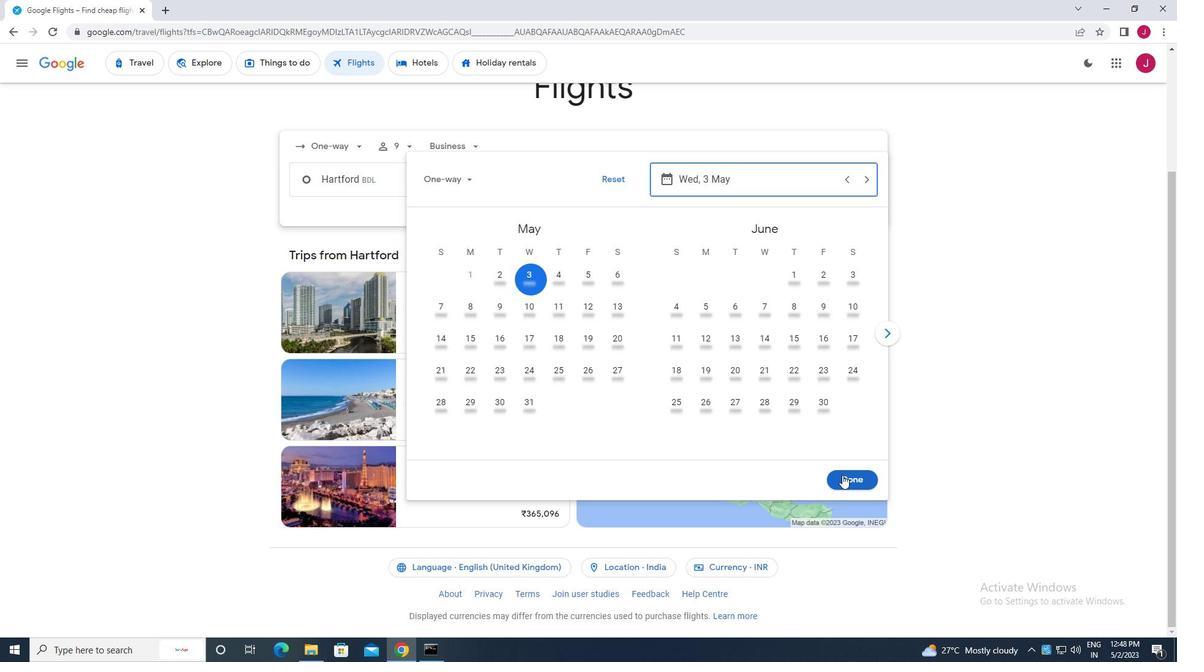 
Action: Mouse pressed left at (842, 476)
Screenshot: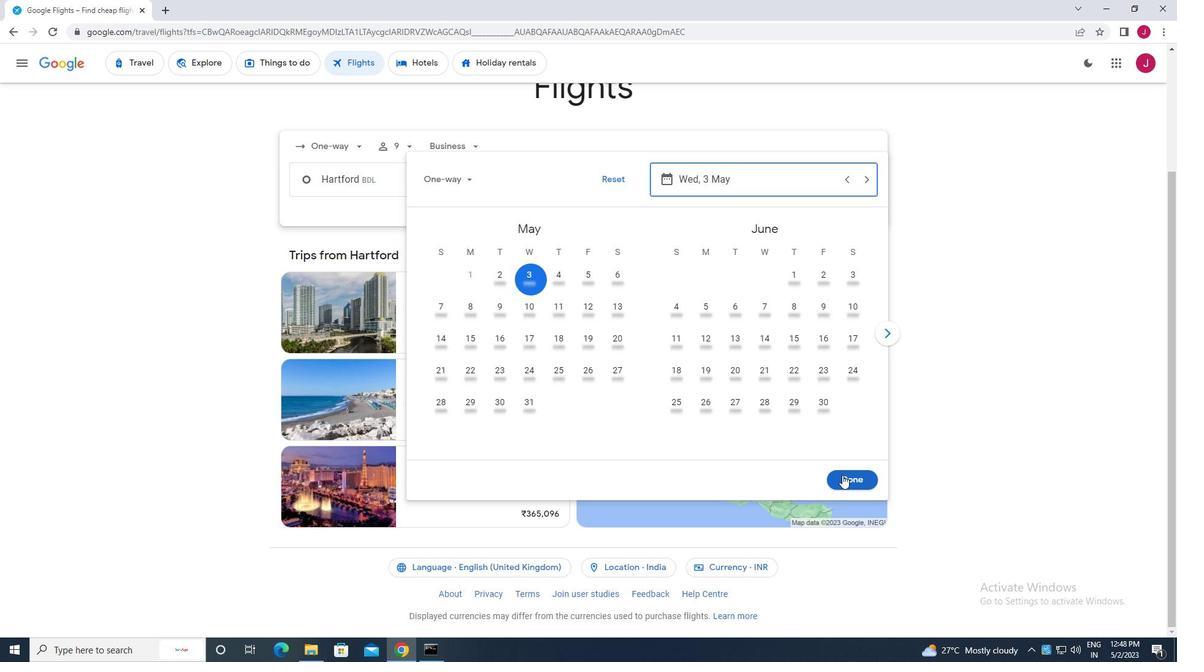 
Action: Mouse moved to (579, 220)
Screenshot: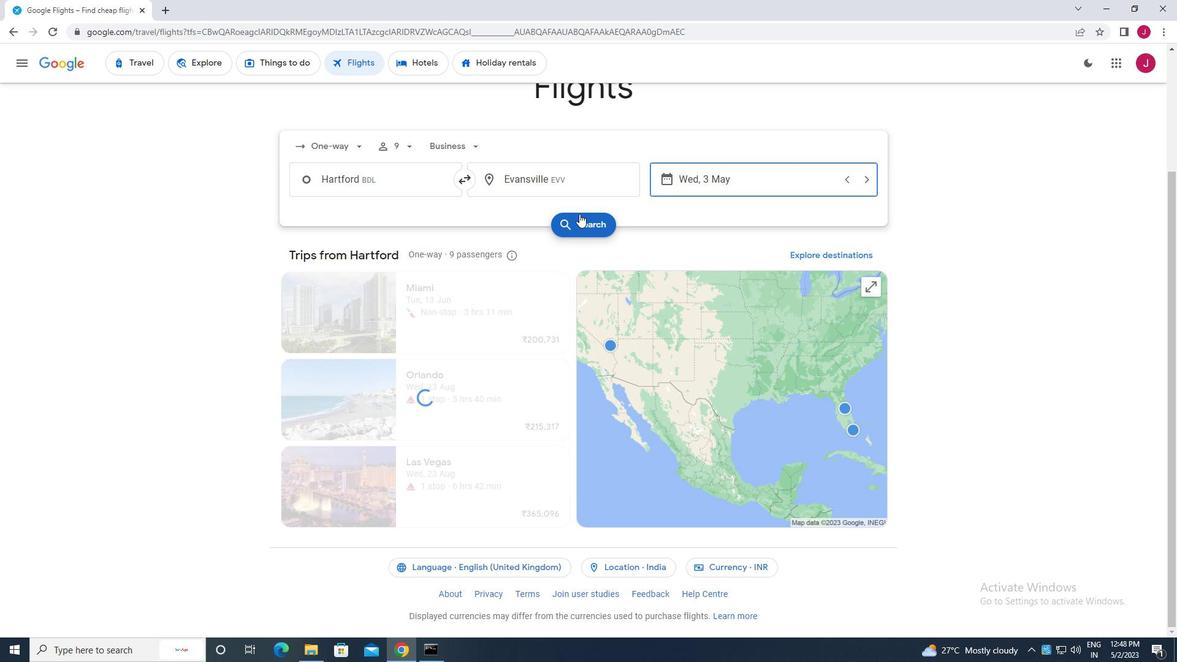 
Action: Mouse pressed left at (579, 220)
Screenshot: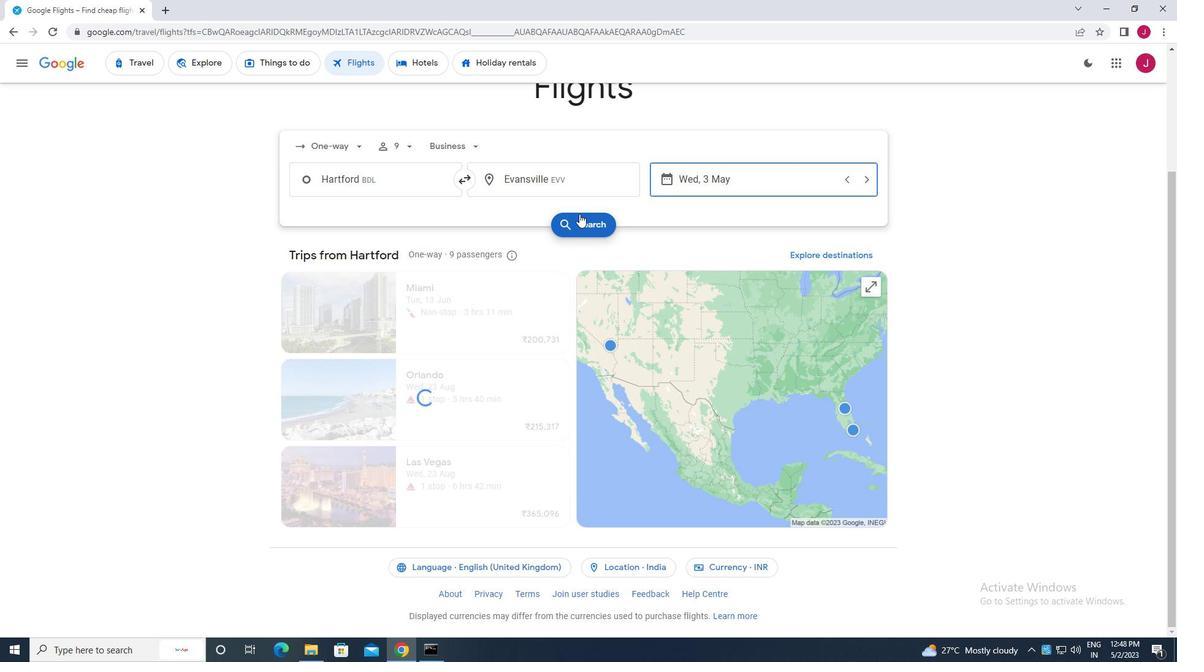 
Action: Mouse moved to (305, 176)
Screenshot: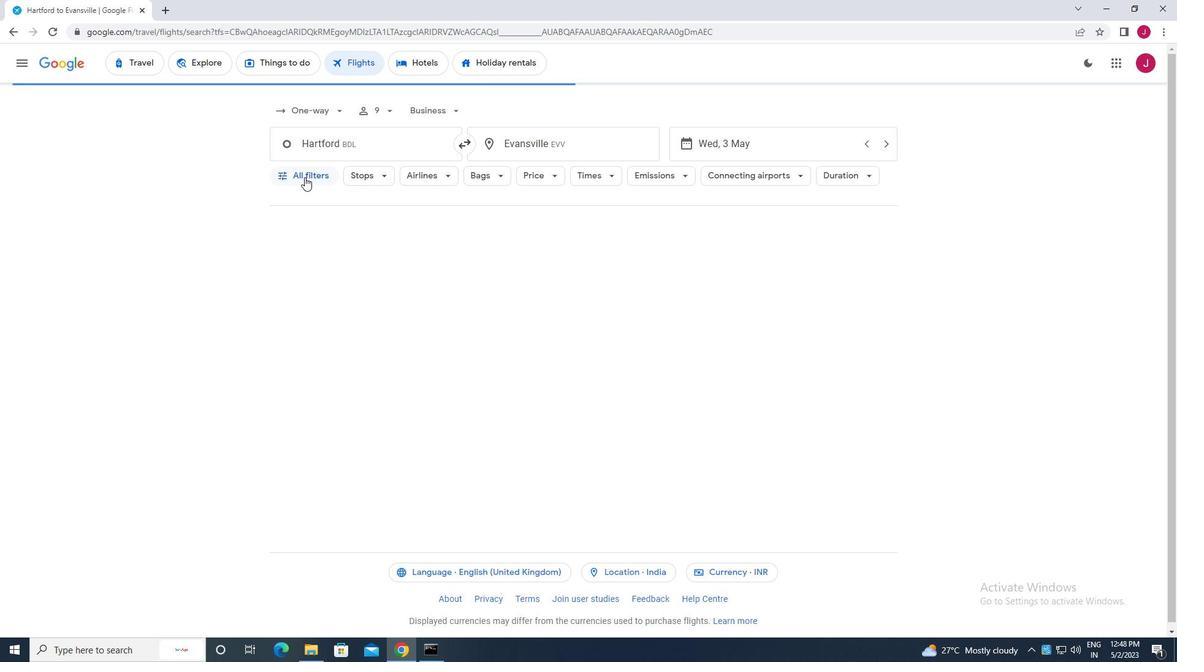 
Action: Mouse pressed left at (305, 176)
Screenshot: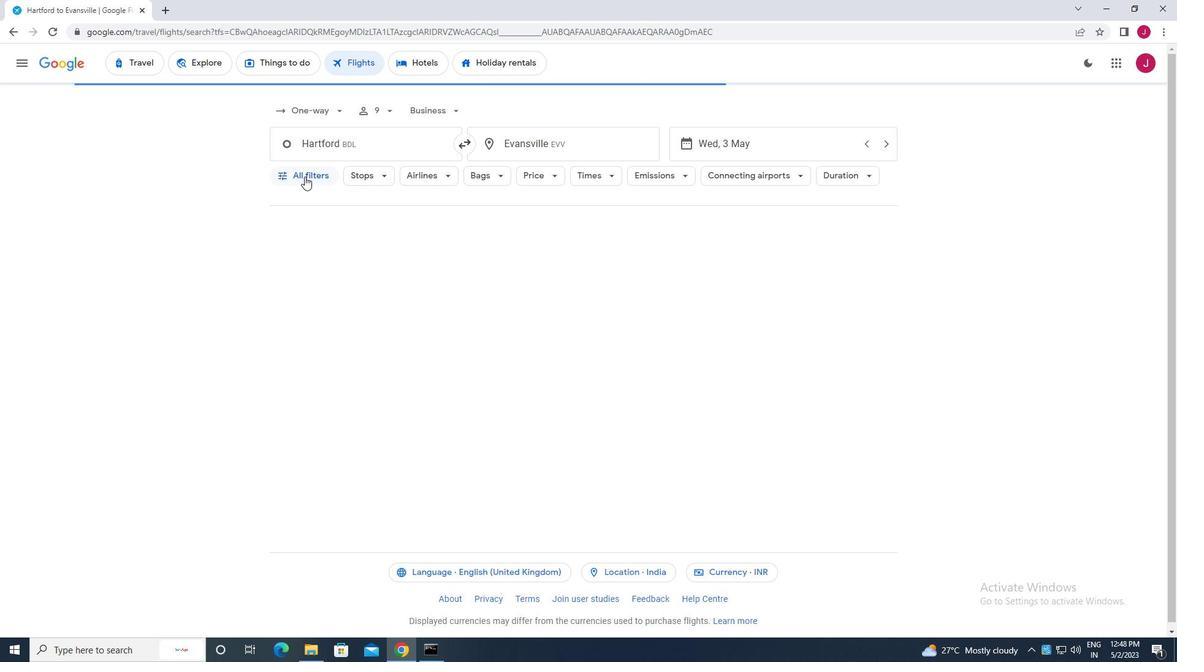 
Action: Mouse moved to (374, 297)
Screenshot: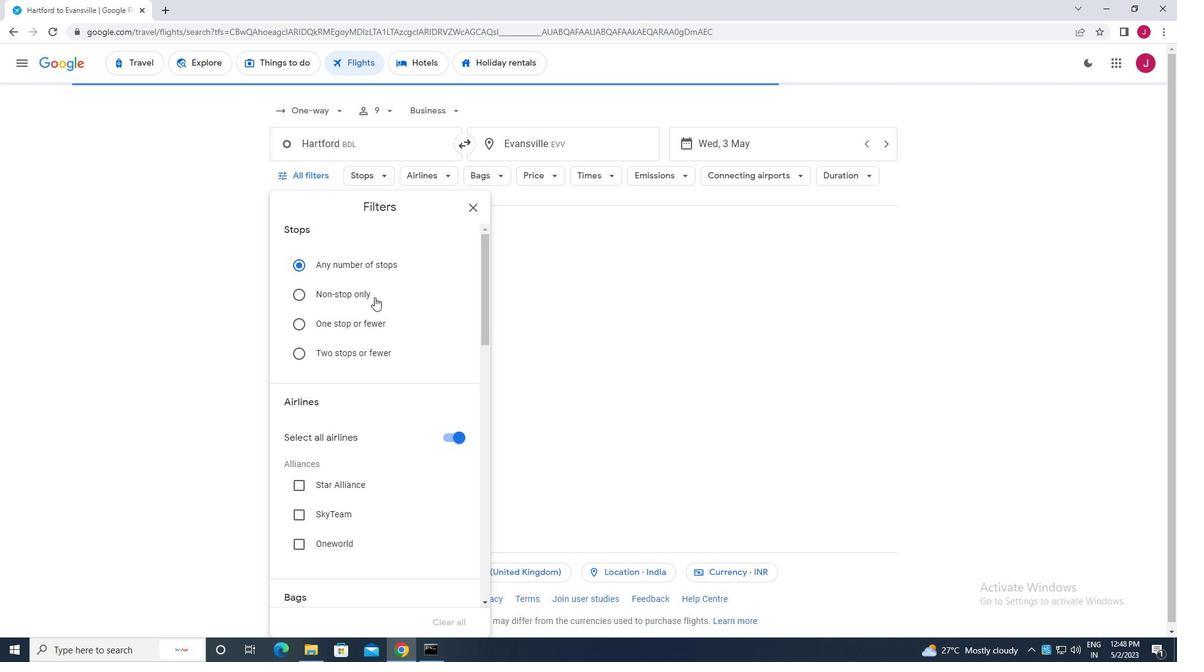 
Action: Mouse scrolled (374, 297) with delta (0, 0)
Screenshot: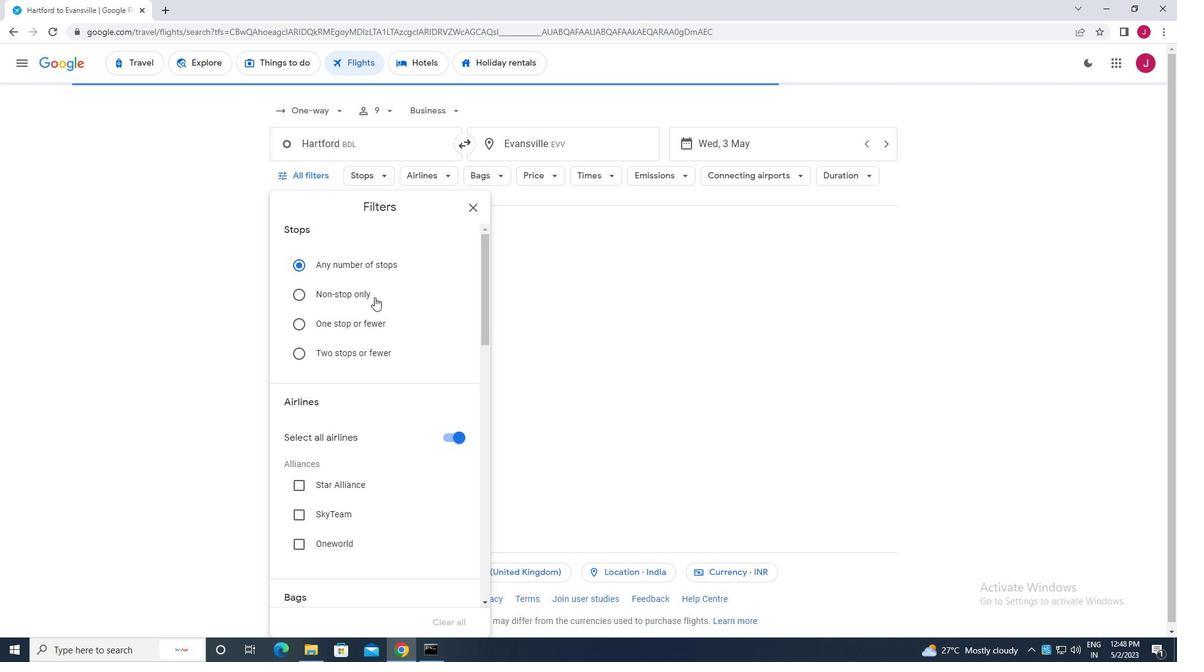 
Action: Mouse moved to (375, 298)
Screenshot: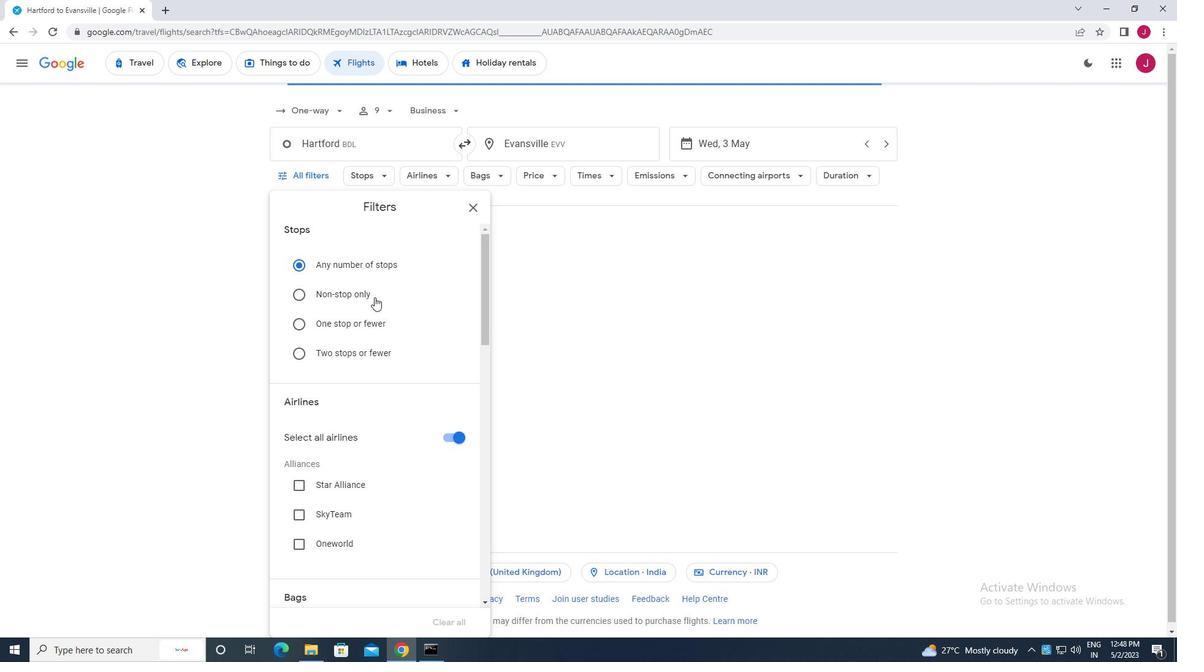 
Action: Mouse scrolled (375, 297) with delta (0, 0)
Screenshot: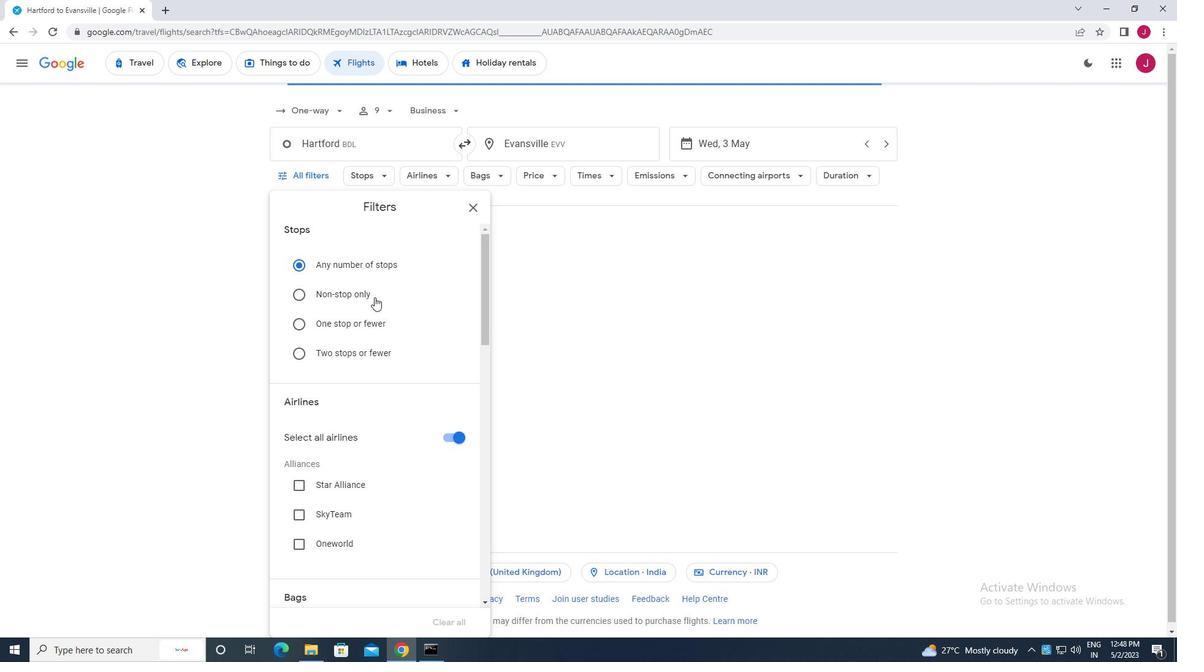 
Action: Mouse moved to (375, 299)
Screenshot: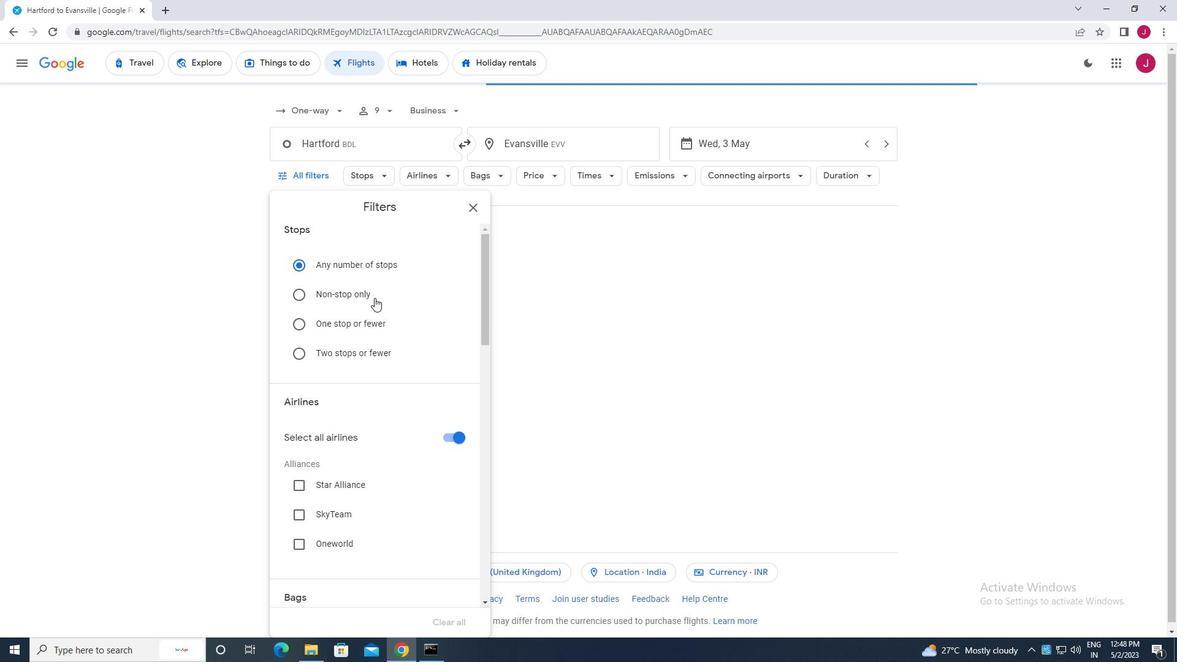 
Action: Mouse scrolled (375, 298) with delta (0, 0)
Screenshot: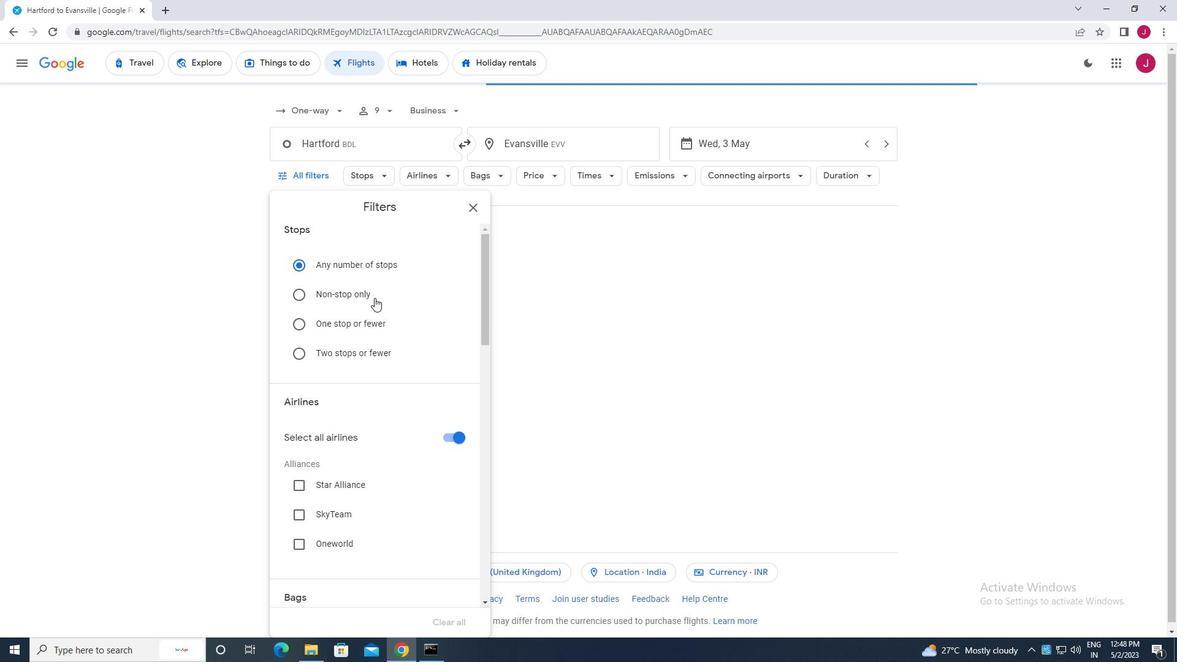 
Action: Mouse moved to (447, 254)
Screenshot: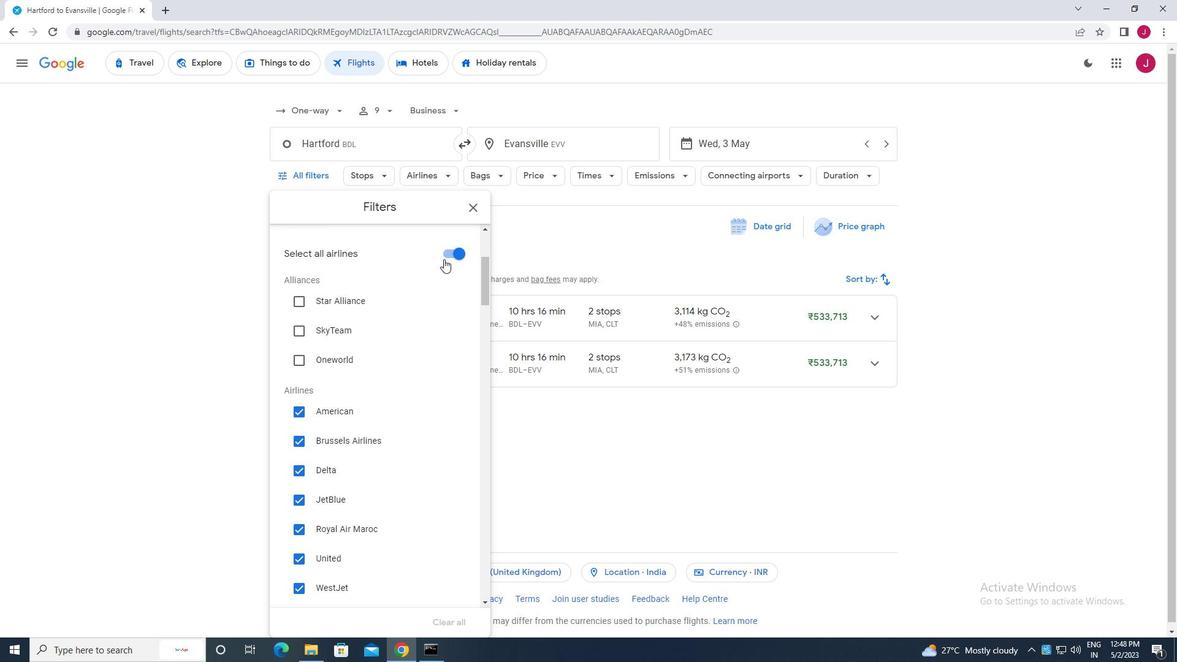 
Action: Mouse pressed left at (447, 254)
Screenshot: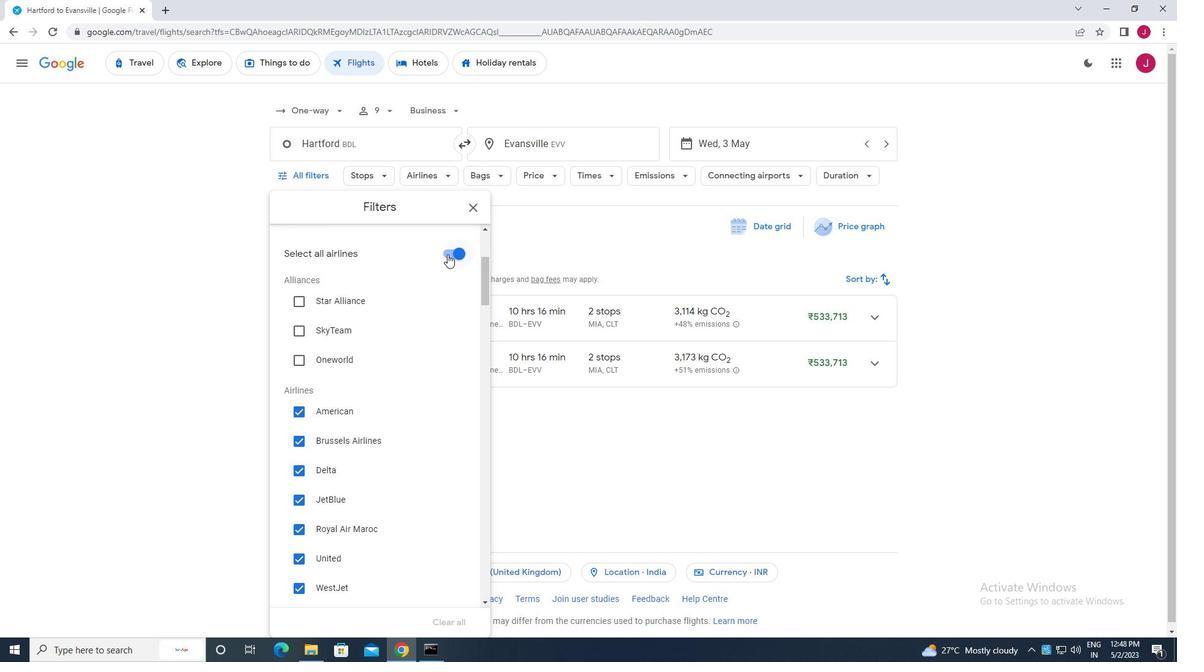 
Action: Mouse moved to (354, 307)
Screenshot: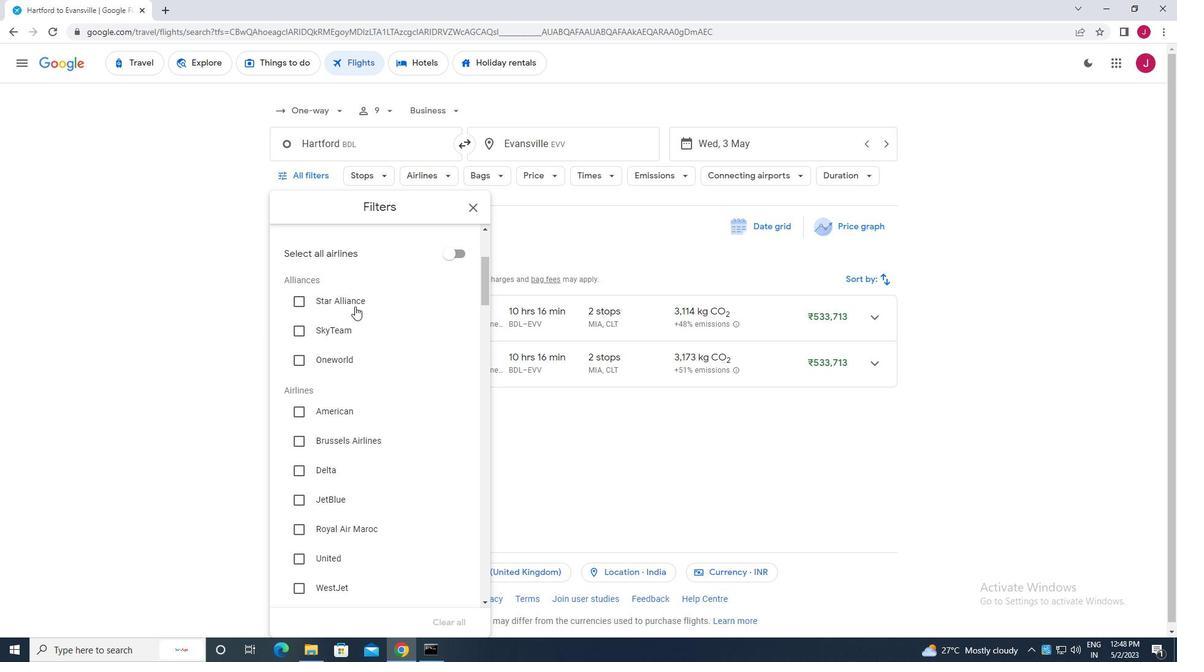 
Action: Mouse scrolled (354, 307) with delta (0, 0)
Screenshot: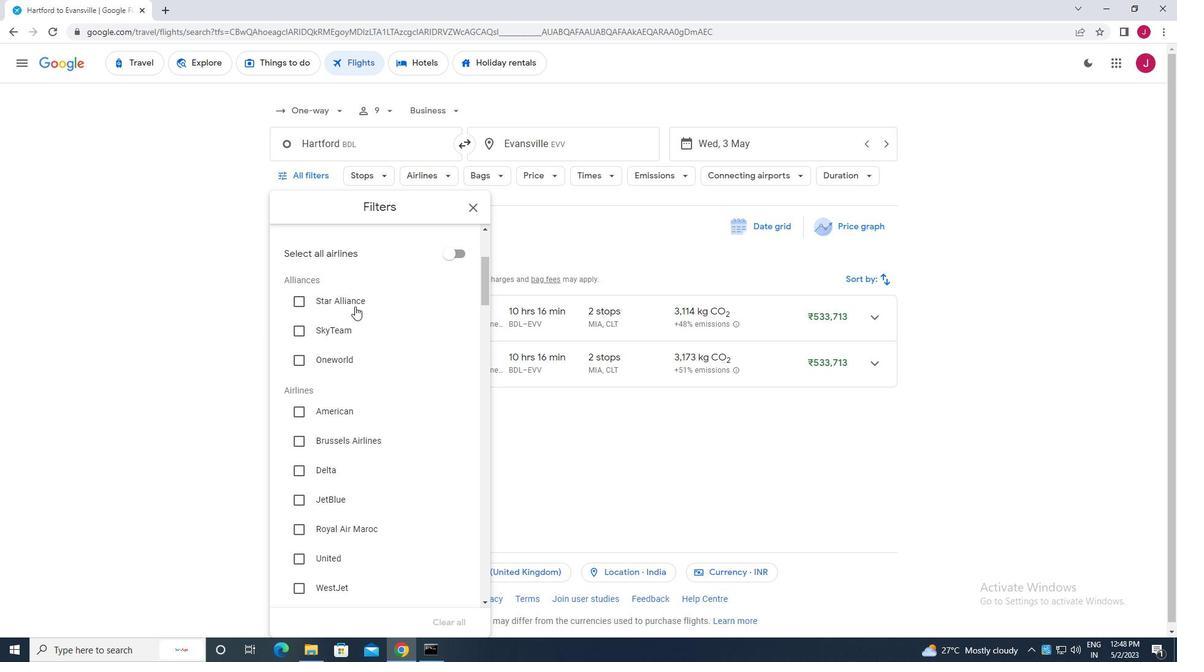 
Action: Mouse moved to (343, 352)
Screenshot: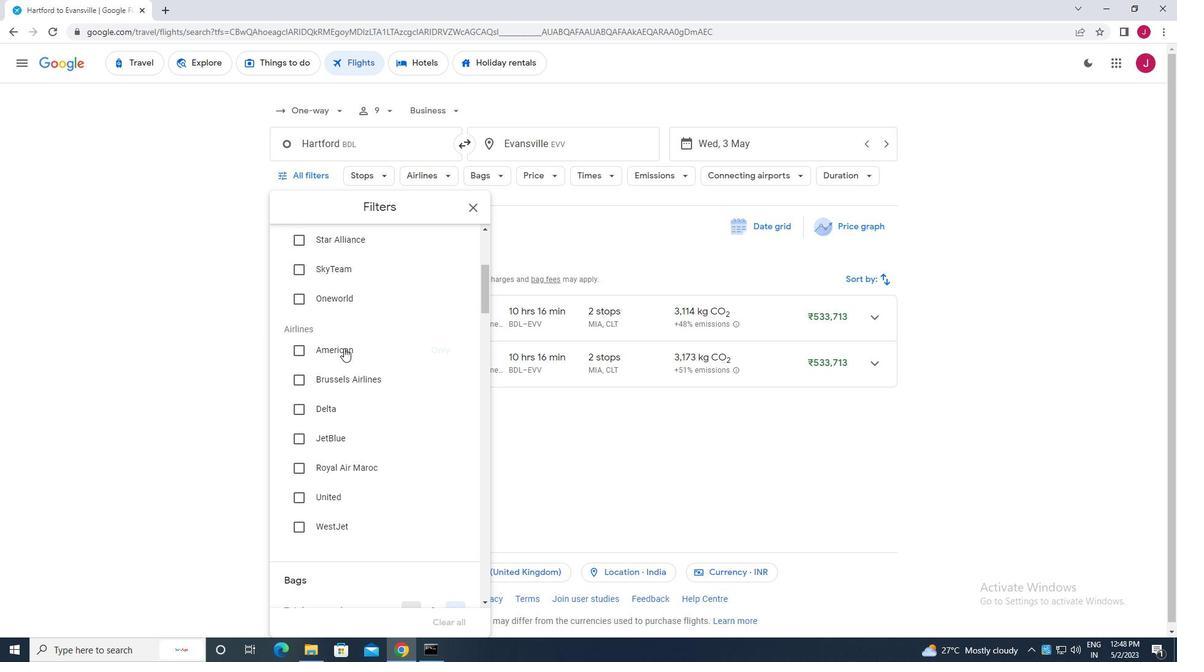 
Action: Mouse scrolled (343, 351) with delta (0, 0)
Screenshot: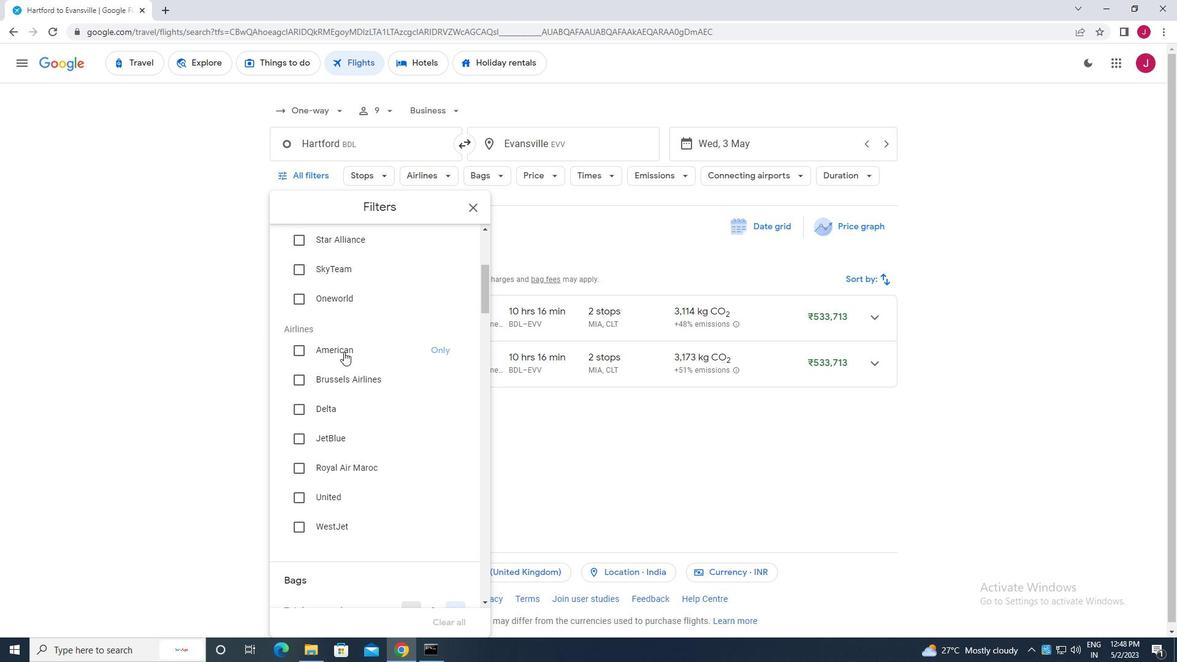 
Action: Mouse moved to (351, 321)
Screenshot: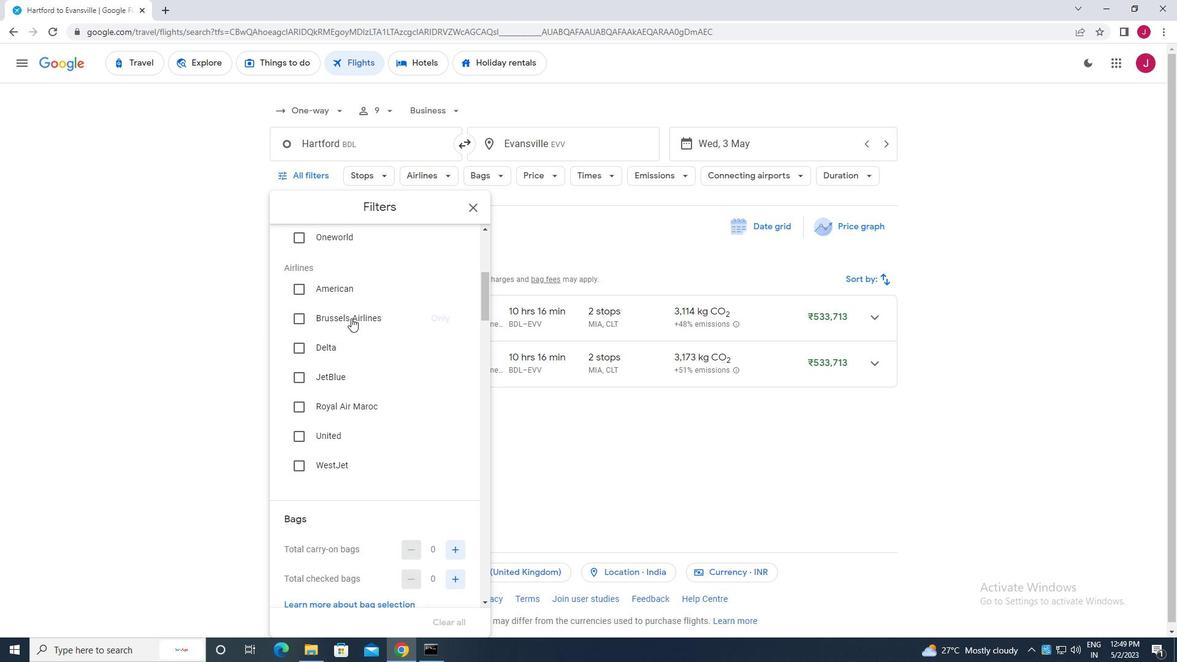 
Action: Mouse scrolled (351, 320) with delta (0, 0)
Screenshot: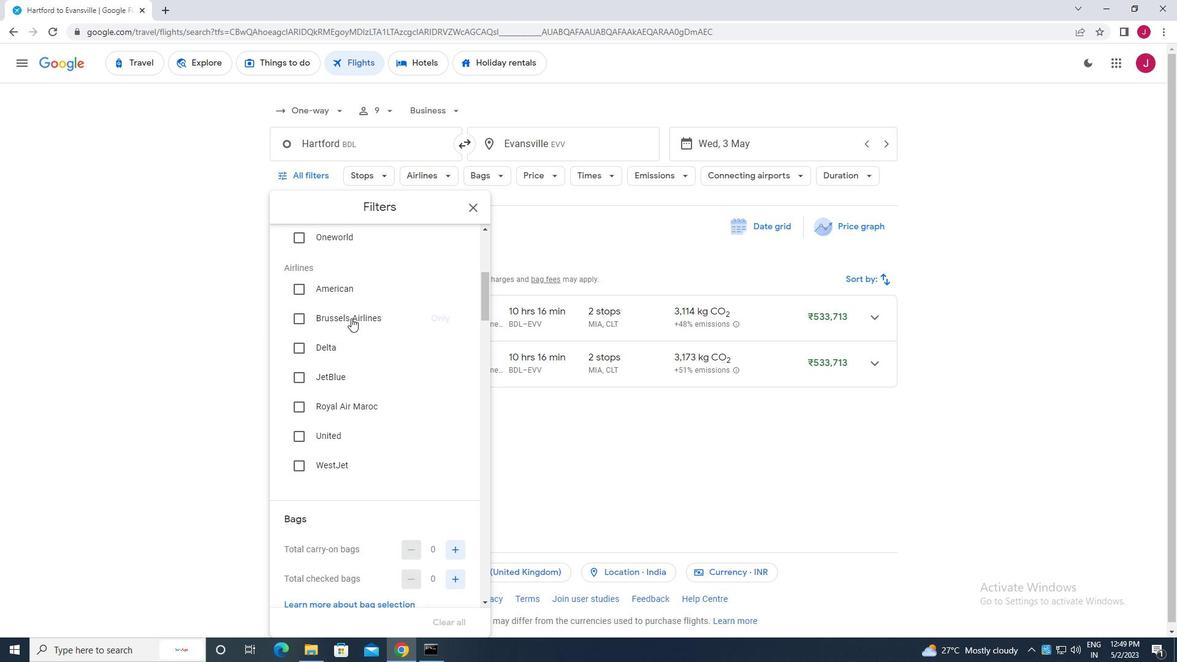 
Action: Mouse moved to (351, 323)
Screenshot: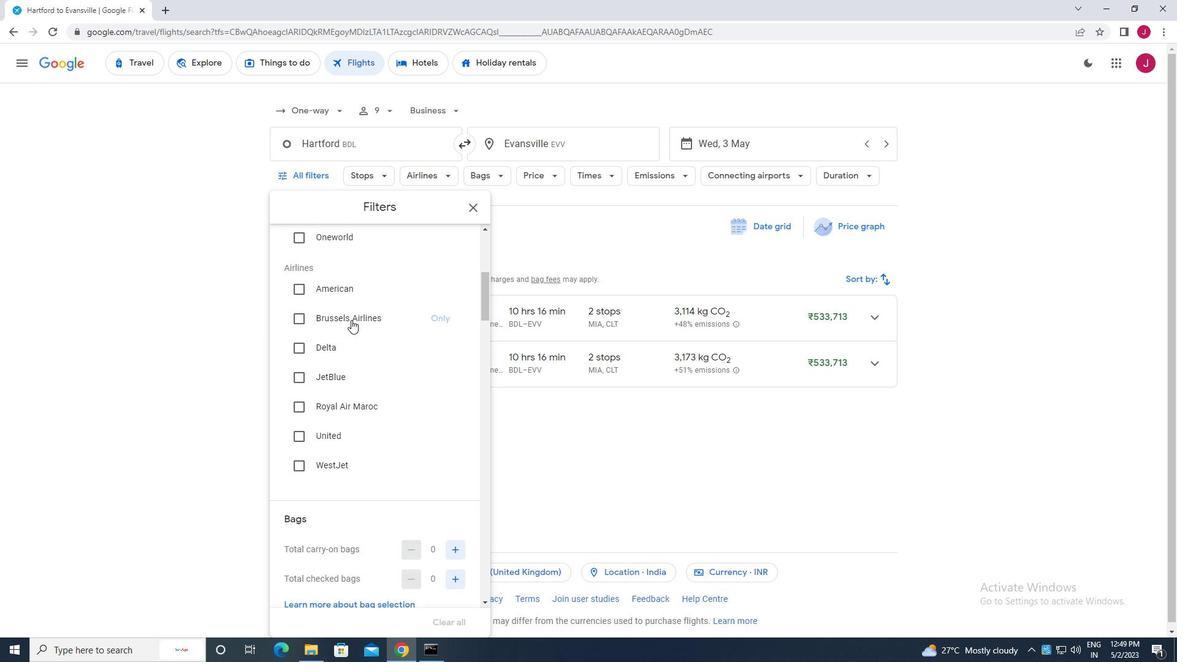 
Action: Mouse scrolled (351, 322) with delta (0, 0)
Screenshot: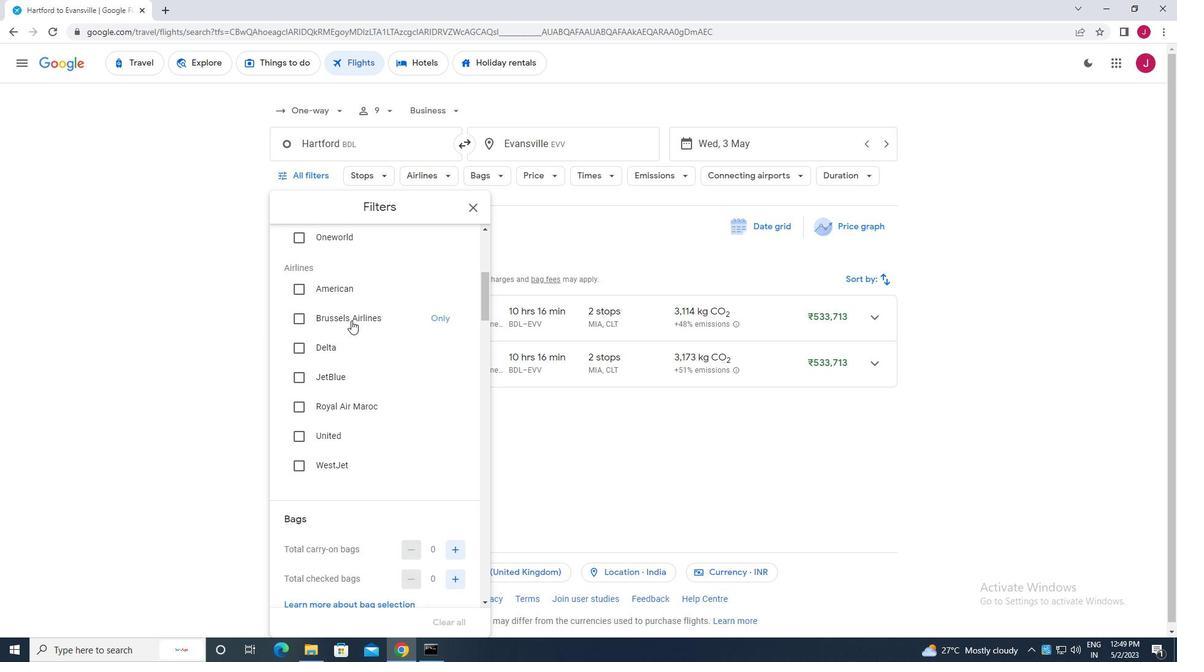
Action: Mouse scrolled (351, 322) with delta (0, 0)
Screenshot: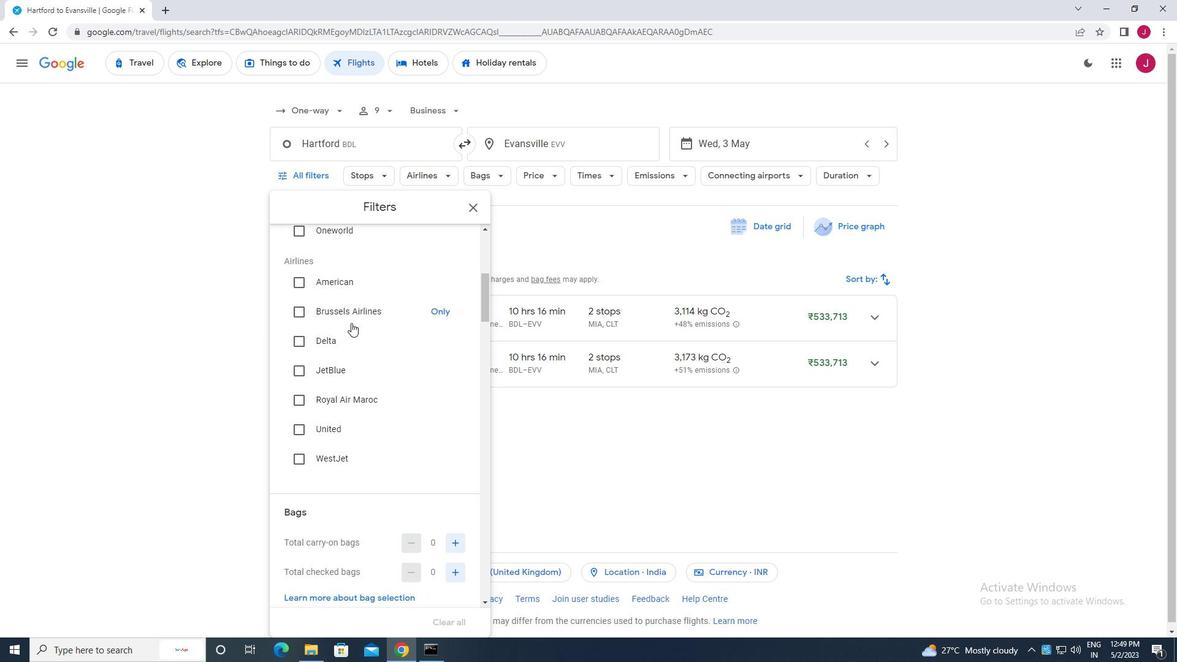 
Action: Mouse scrolled (351, 322) with delta (0, 0)
Screenshot: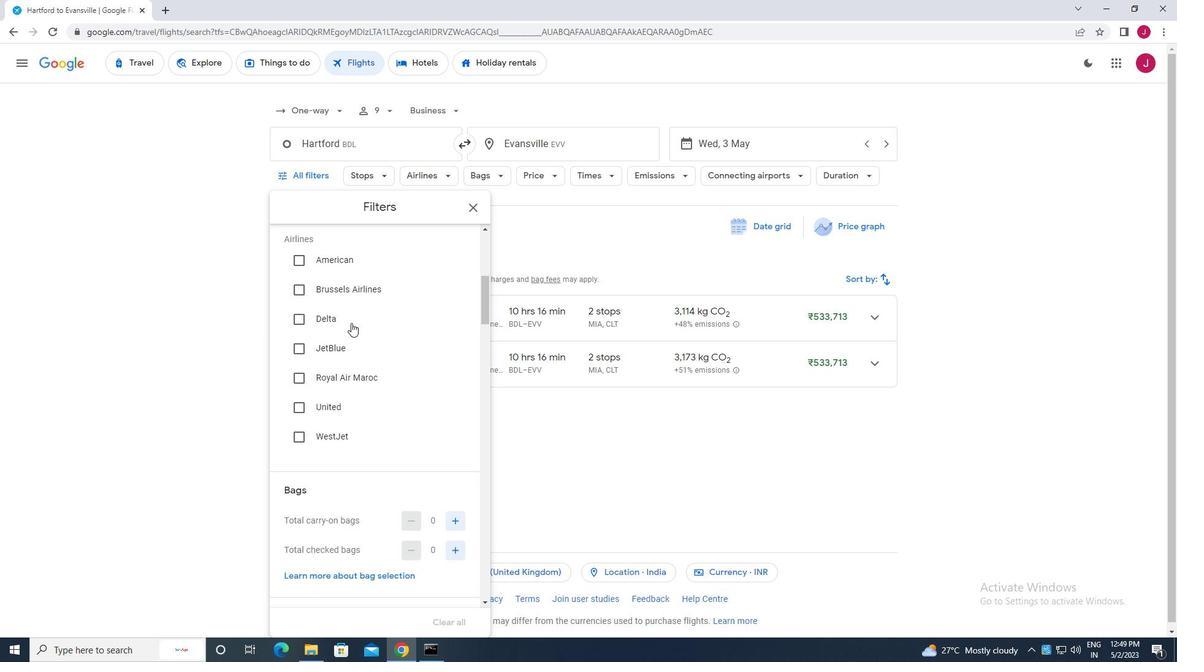 
Action: Mouse scrolled (351, 322) with delta (0, 0)
Screenshot: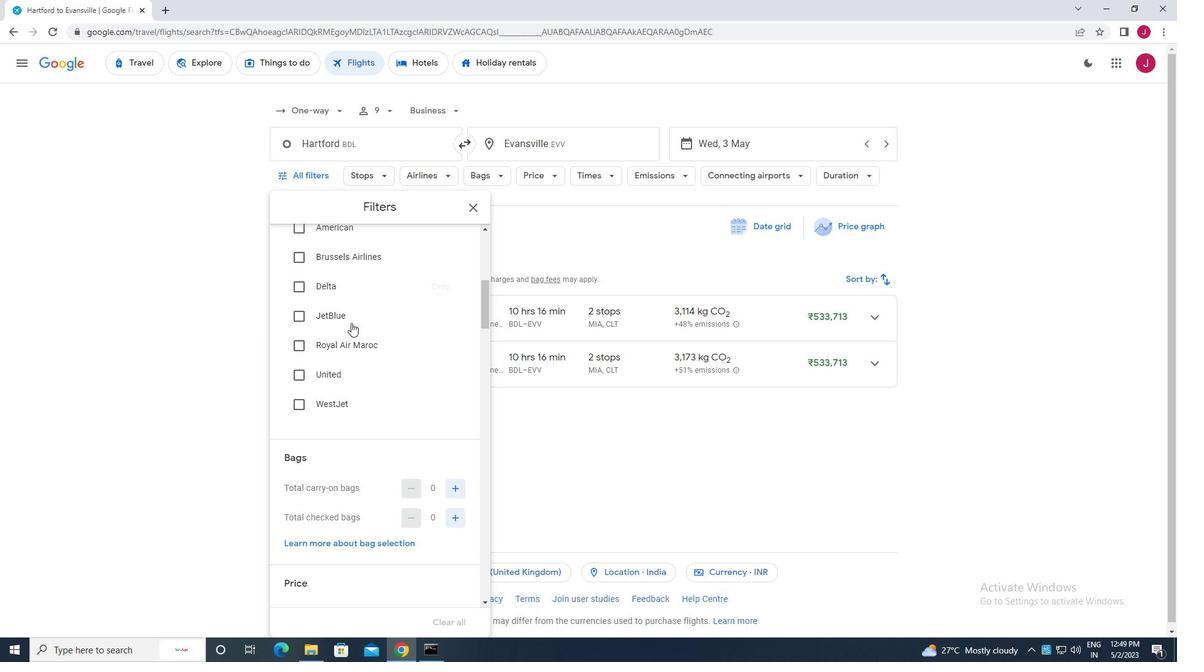 
Action: Mouse moved to (459, 240)
Screenshot: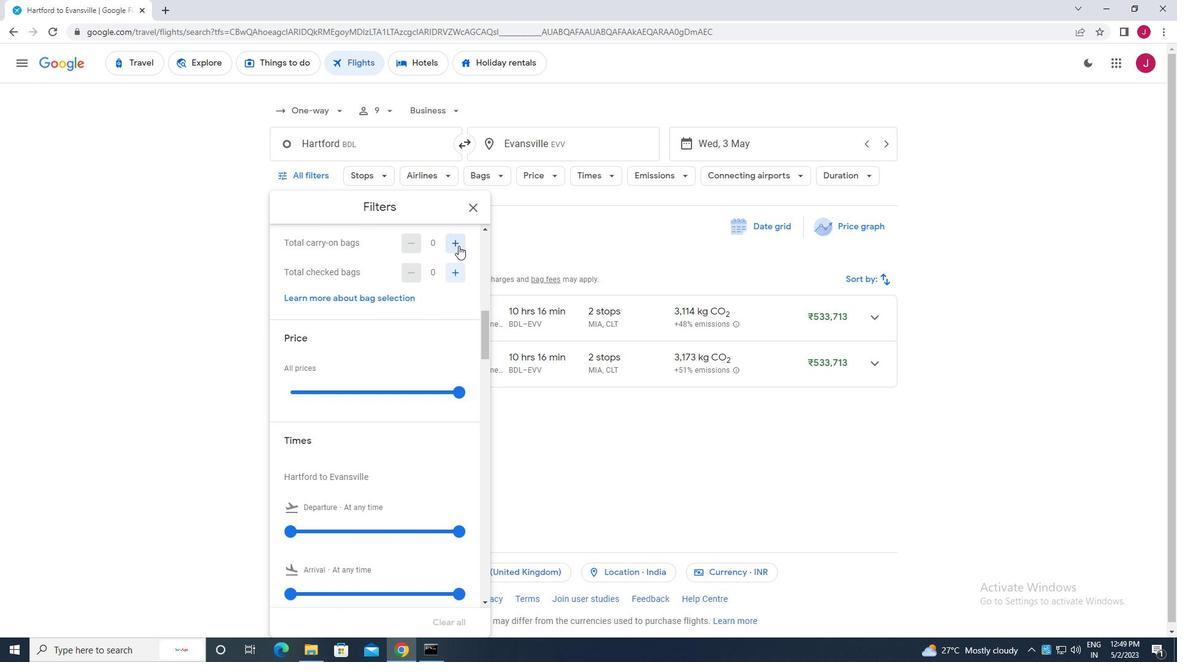 
Action: Mouse pressed left at (459, 240)
Screenshot: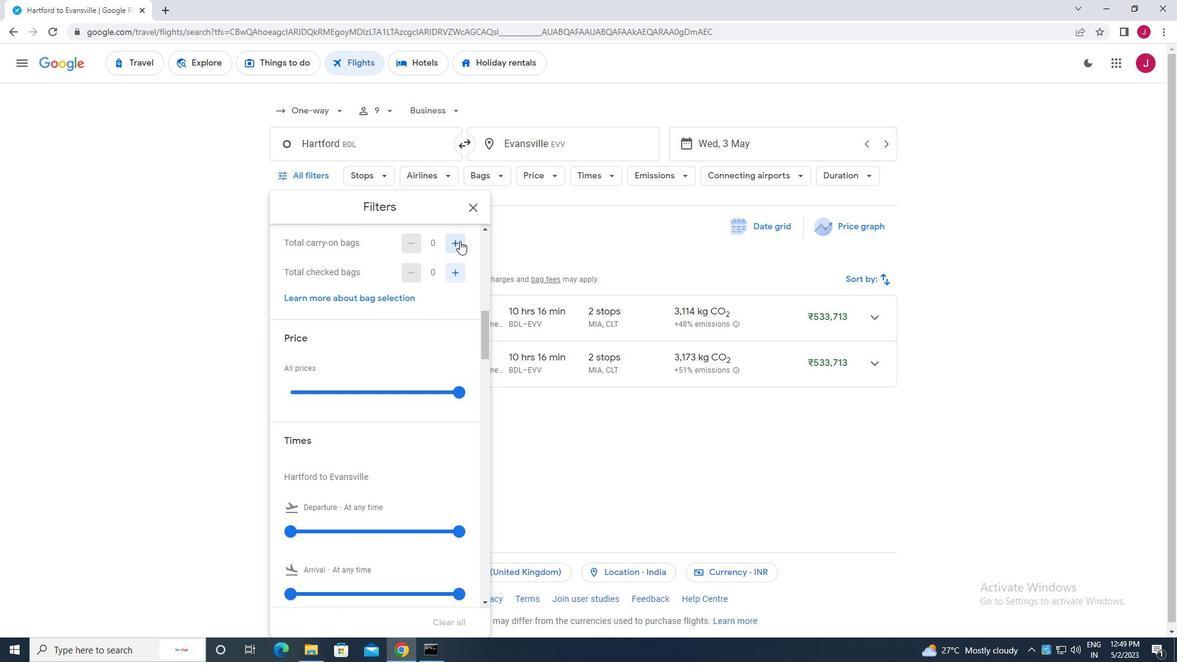 
Action: Mouse moved to (457, 392)
Screenshot: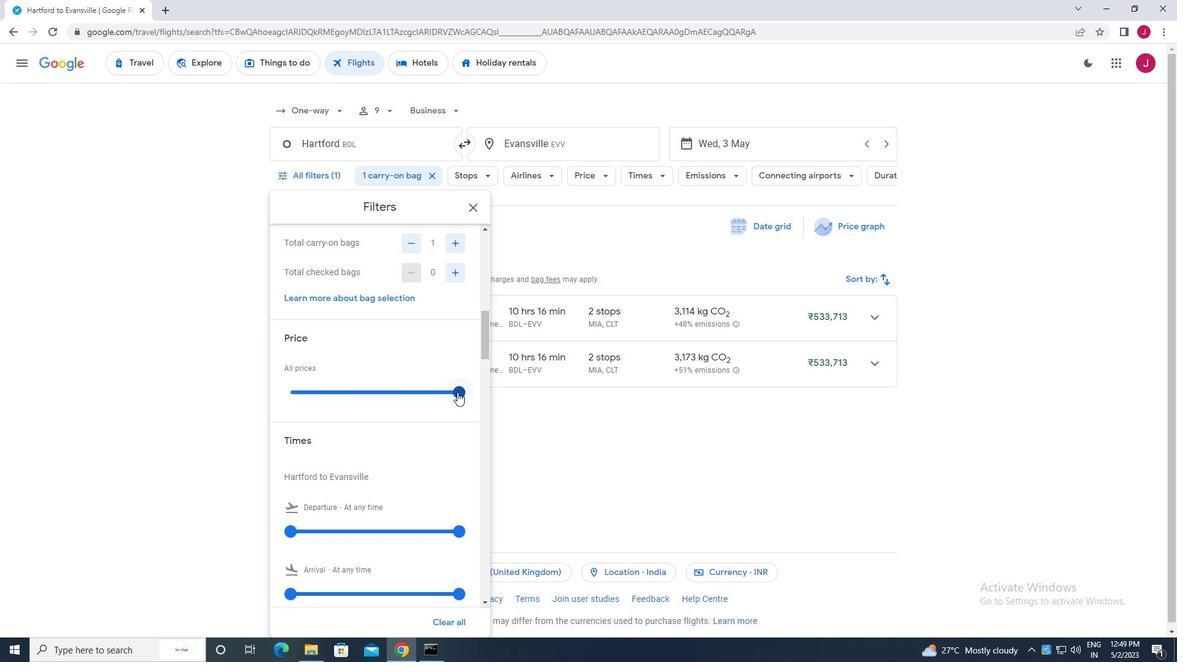 
Action: Mouse pressed left at (457, 392)
Screenshot: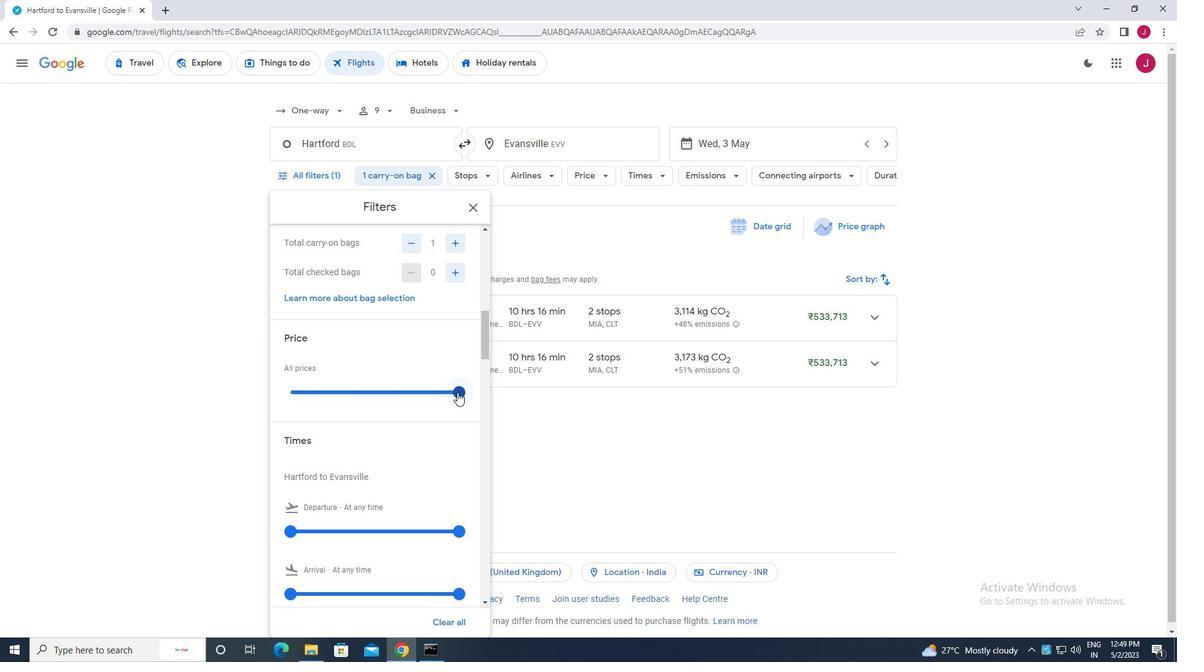 
Action: Mouse moved to (352, 330)
Screenshot: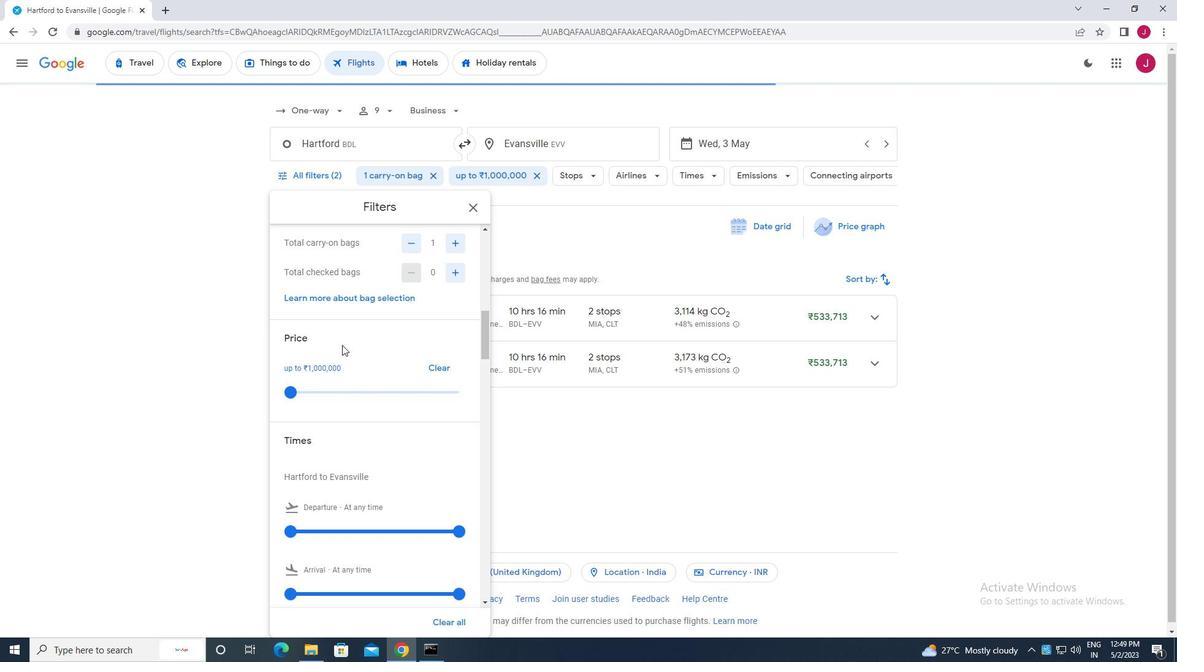 
Action: Mouse scrolled (352, 329) with delta (0, 0)
Screenshot: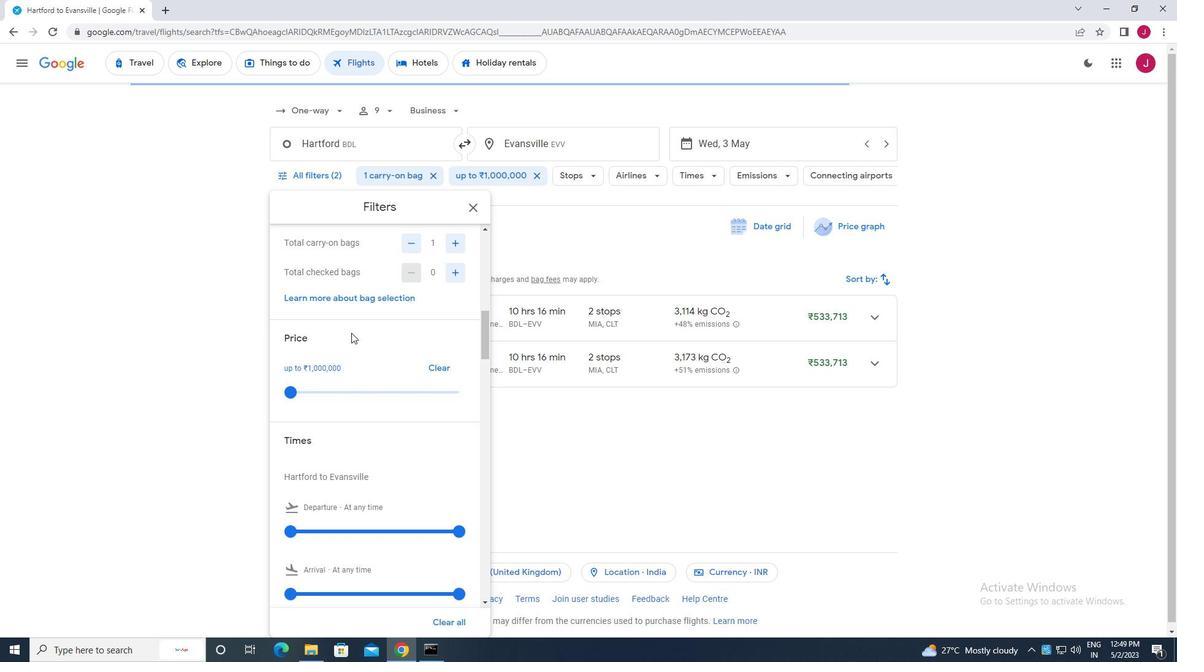 
Action: Mouse scrolled (352, 329) with delta (0, 0)
Screenshot: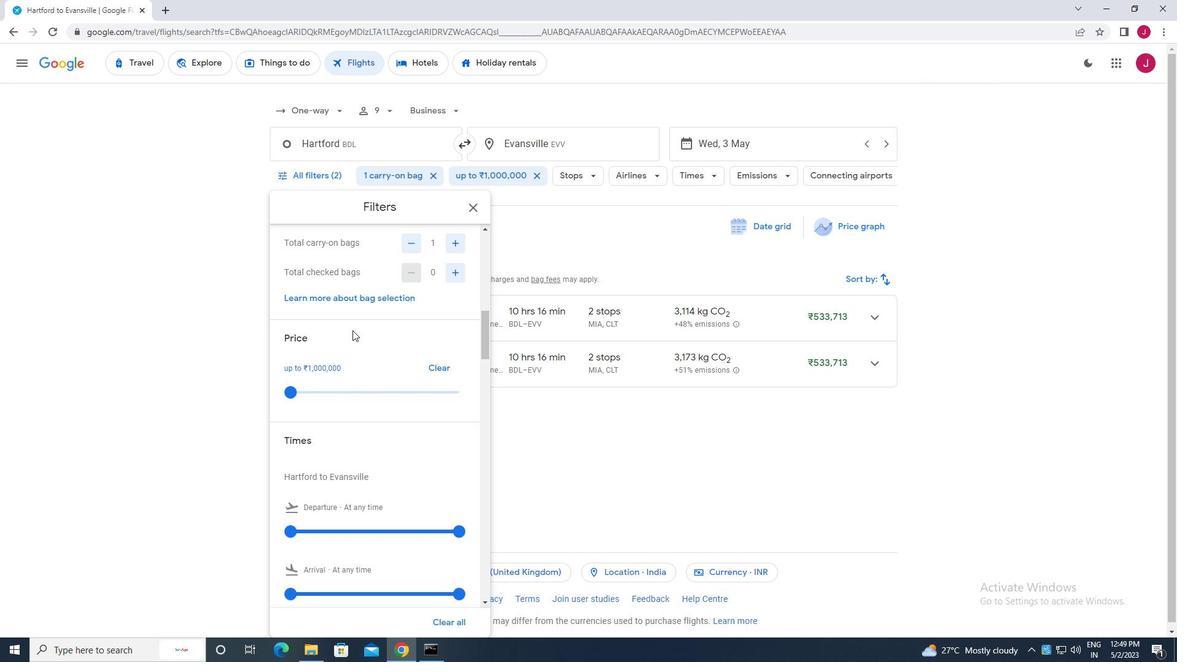
Action: Mouse scrolled (352, 329) with delta (0, 0)
Screenshot: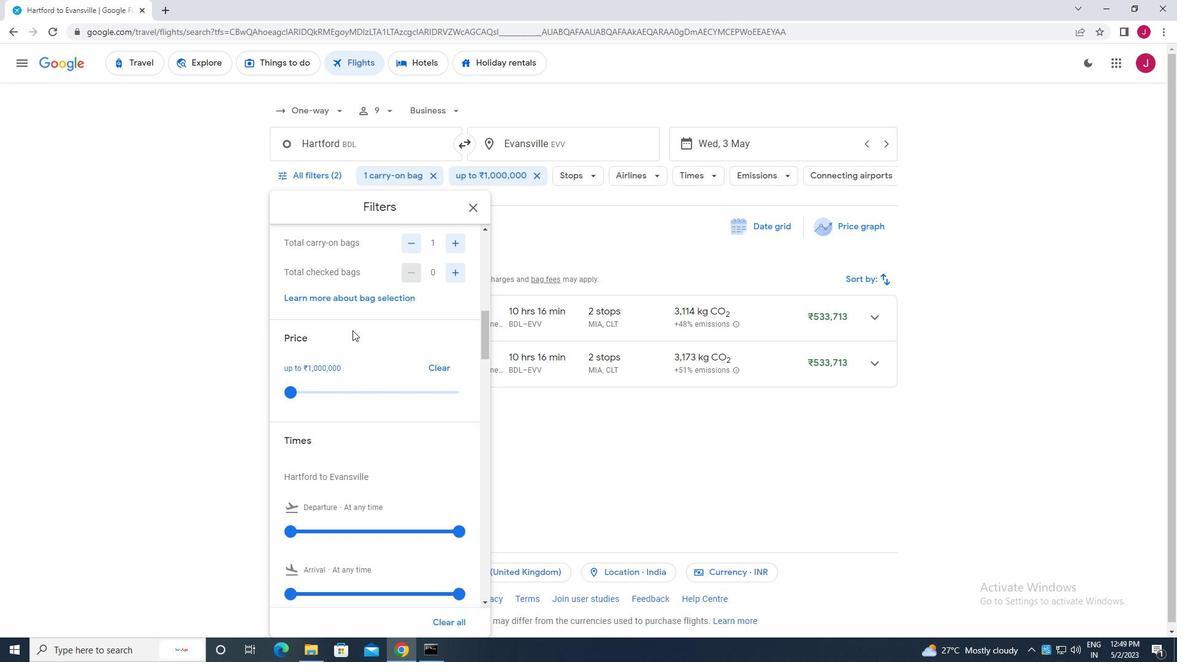 
Action: Mouse moved to (294, 348)
Screenshot: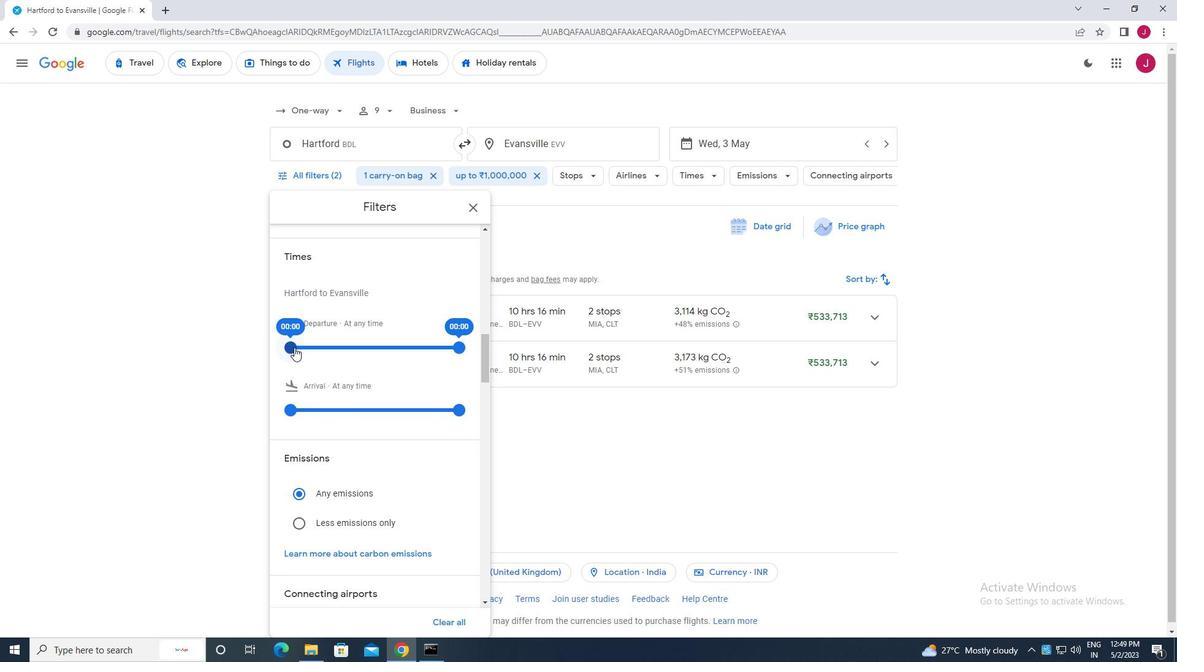 
Action: Mouse pressed left at (294, 348)
Screenshot: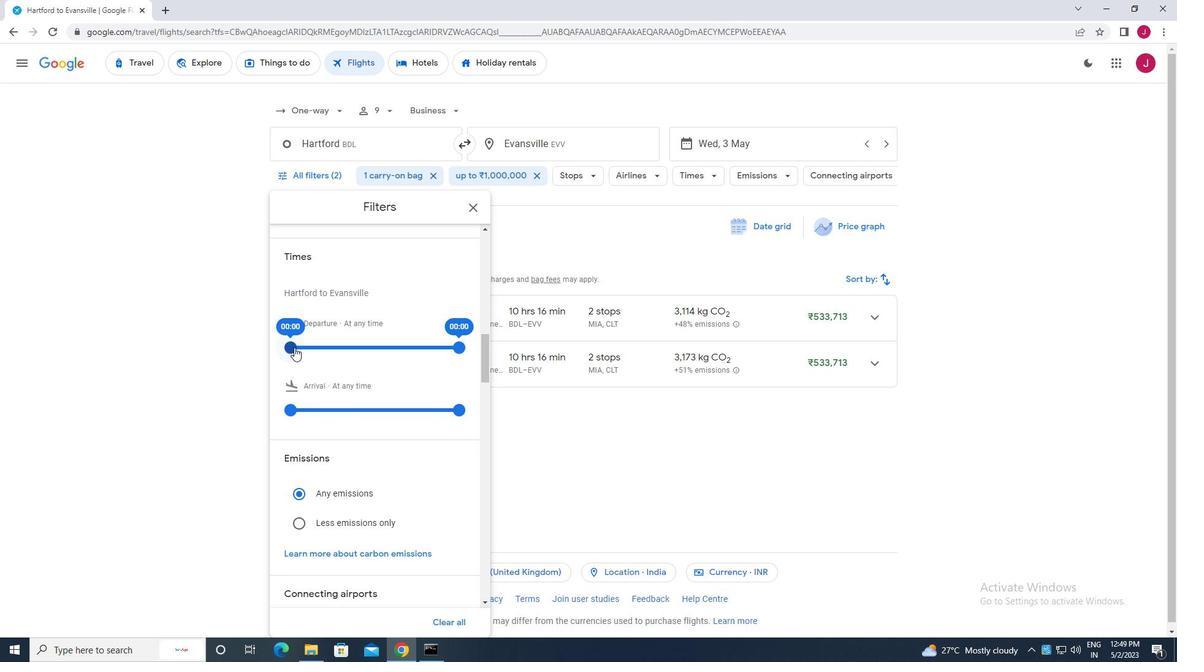 
Action: Mouse moved to (458, 351)
Screenshot: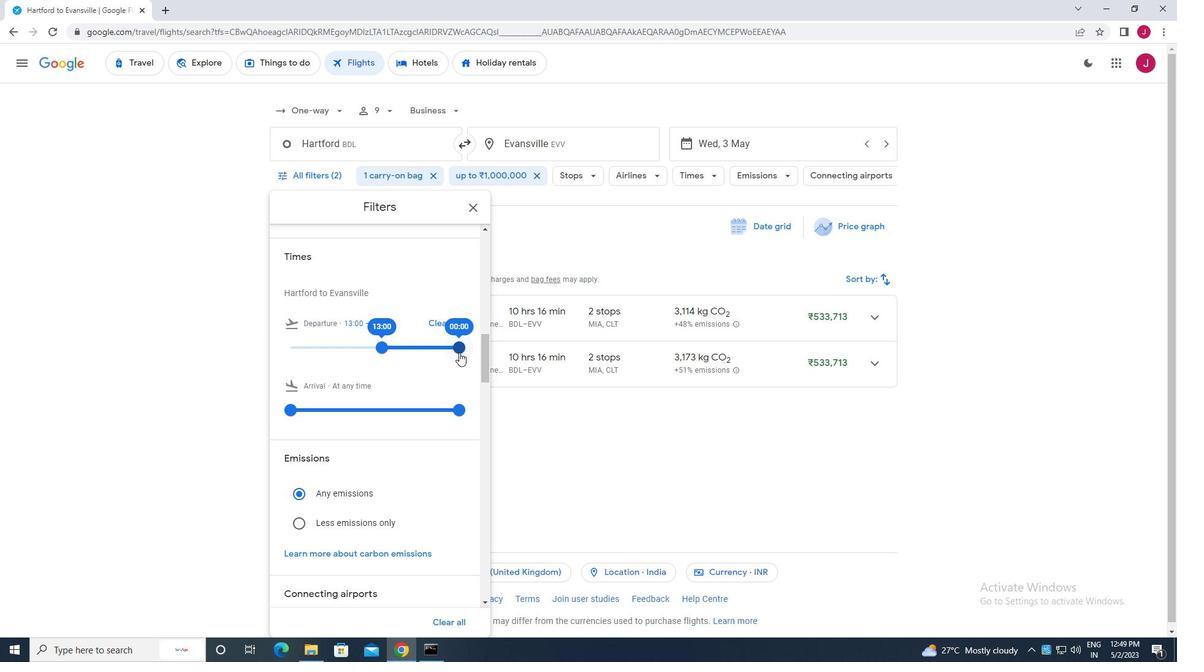 
Action: Mouse pressed left at (458, 351)
Screenshot: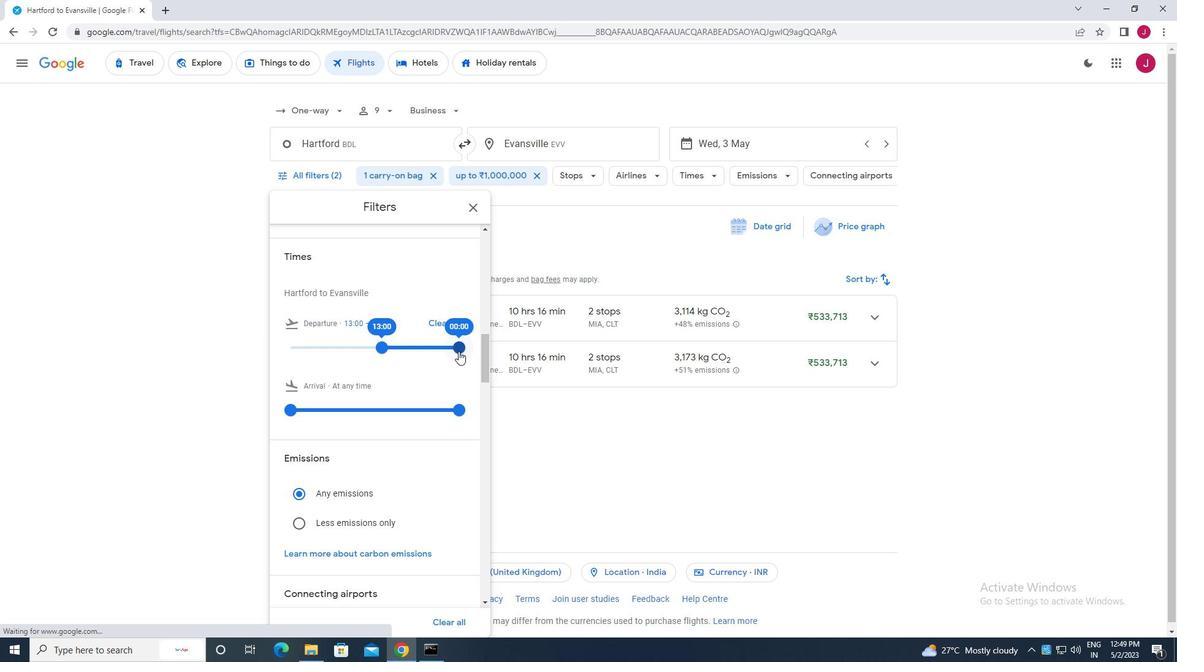 
Action: Mouse moved to (471, 211)
Screenshot: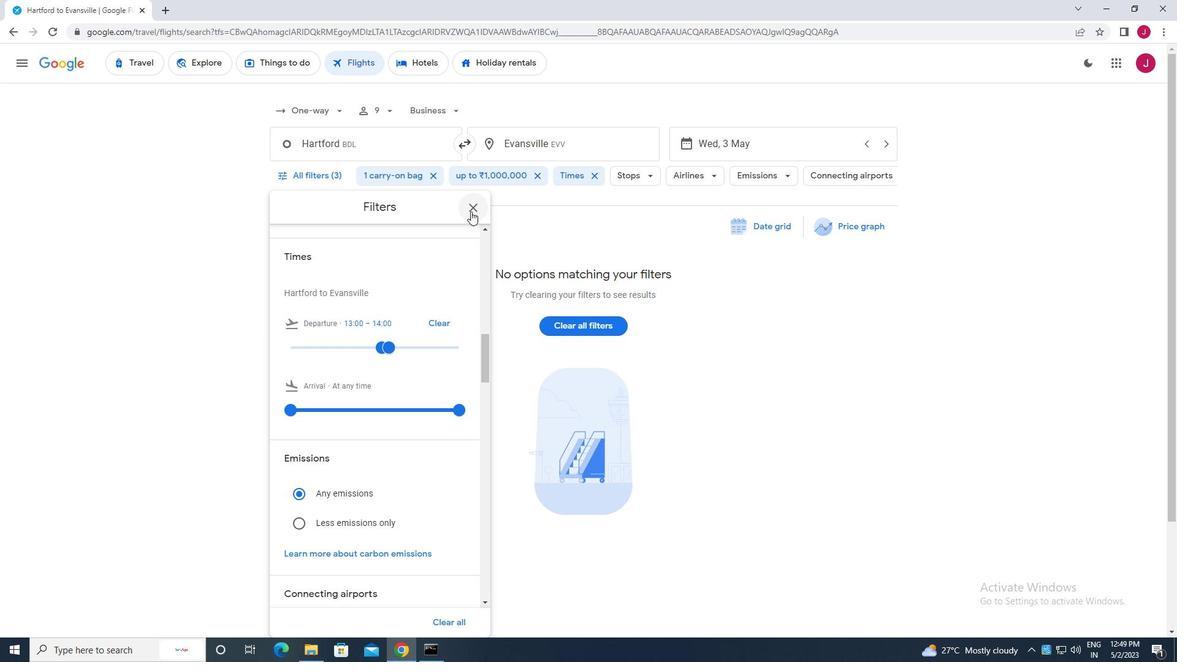 
Action: Mouse pressed left at (471, 211)
Screenshot: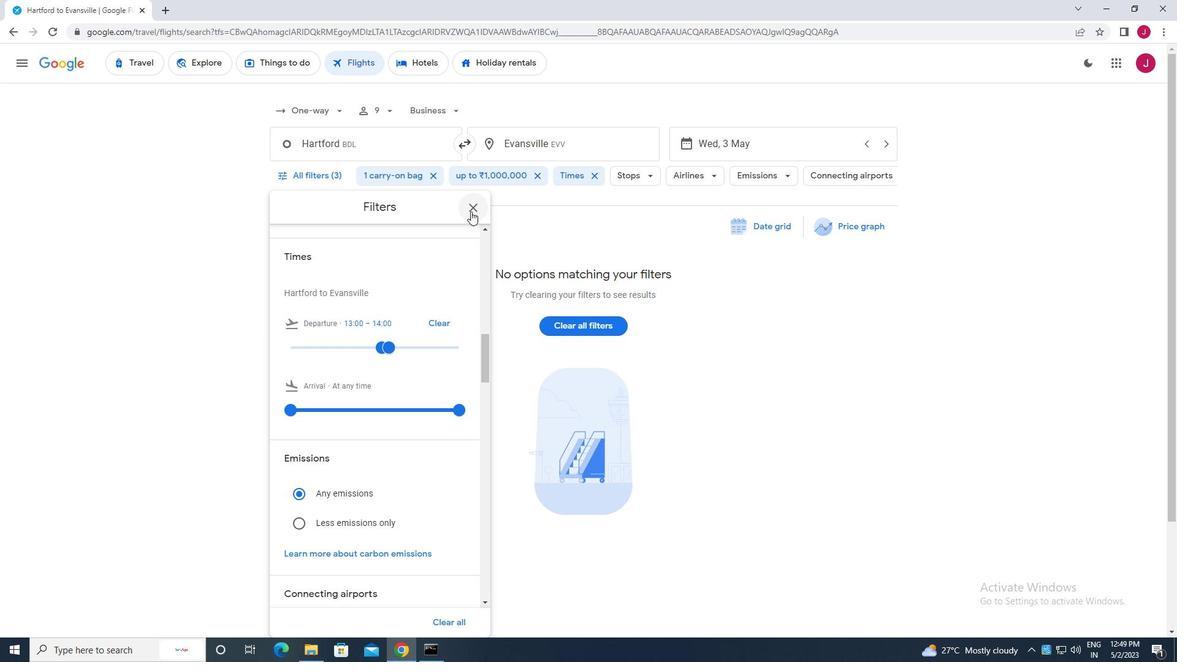 
Action: Mouse moved to (464, 218)
Screenshot: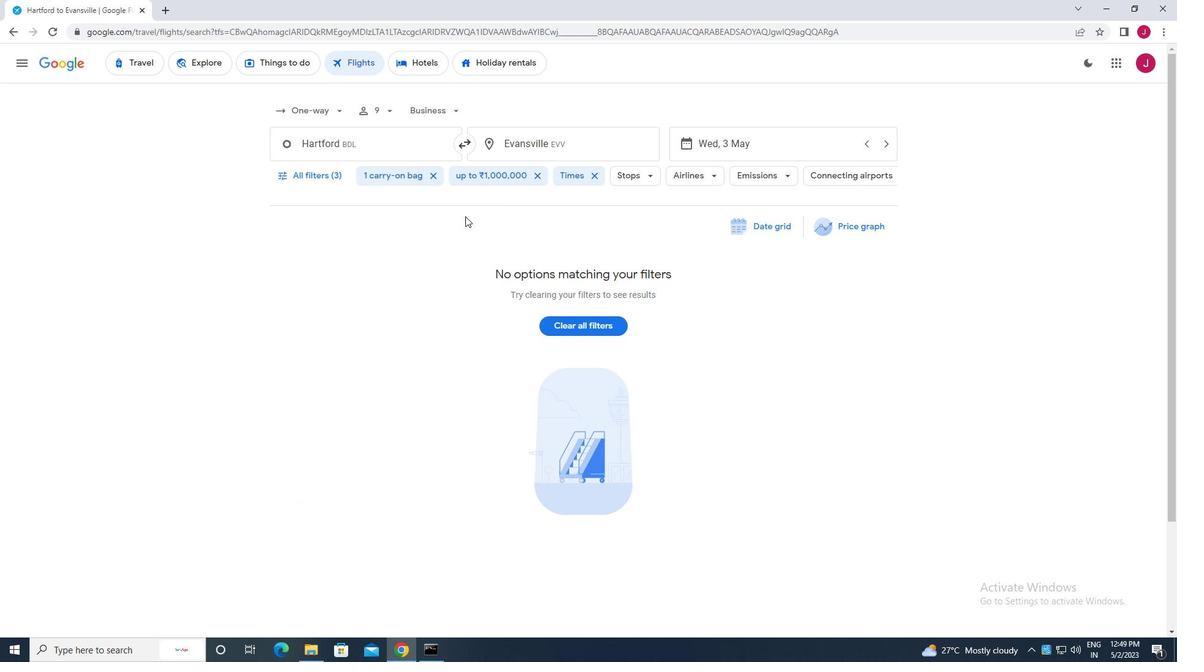 
